 Task: Search one way flight ticket for 2 adults, 4 children and 1 infant on lap in business from Sioux City: Sioux Gateway Airport (brig. General Bud Day Field) to Greenville: Pitt-greenville Airport on 5-2-2023. Choice of flights is Delta. Number of bags: 1 carry on bag. Price is upto 93000. Outbound departure time preference is 22:45.
Action: Mouse moved to (367, 324)
Screenshot: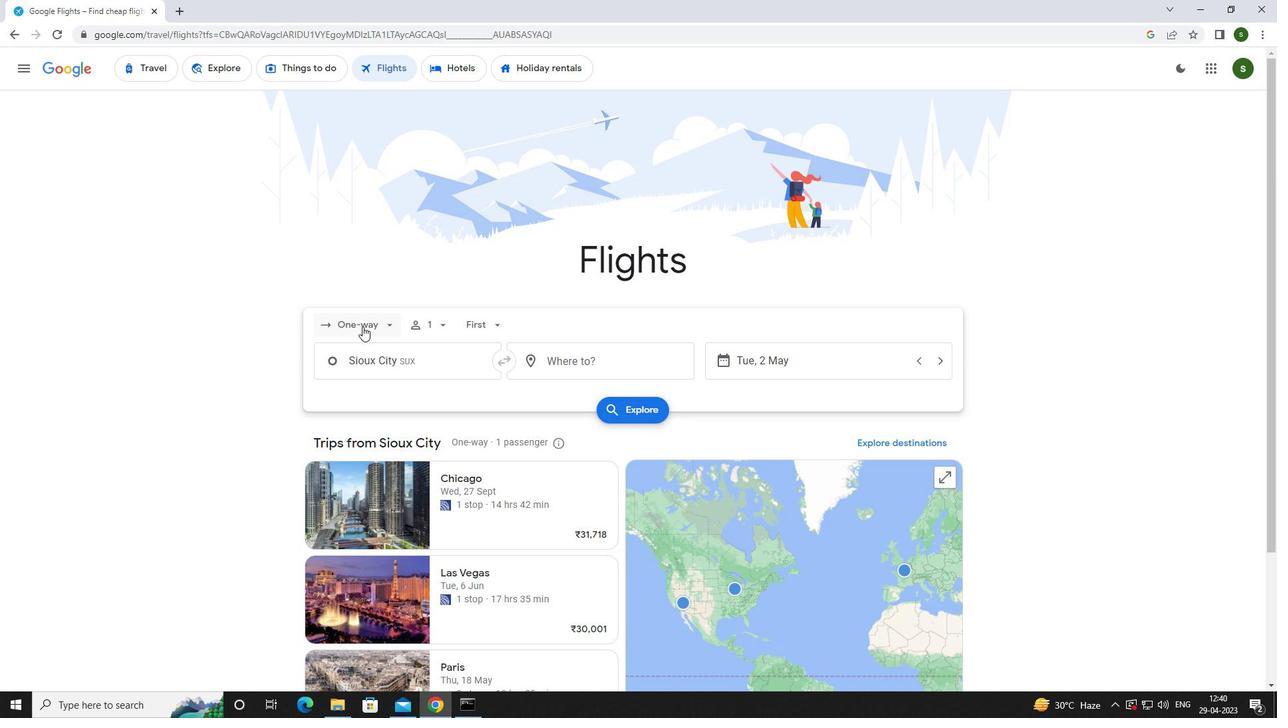 
Action: Mouse pressed left at (367, 324)
Screenshot: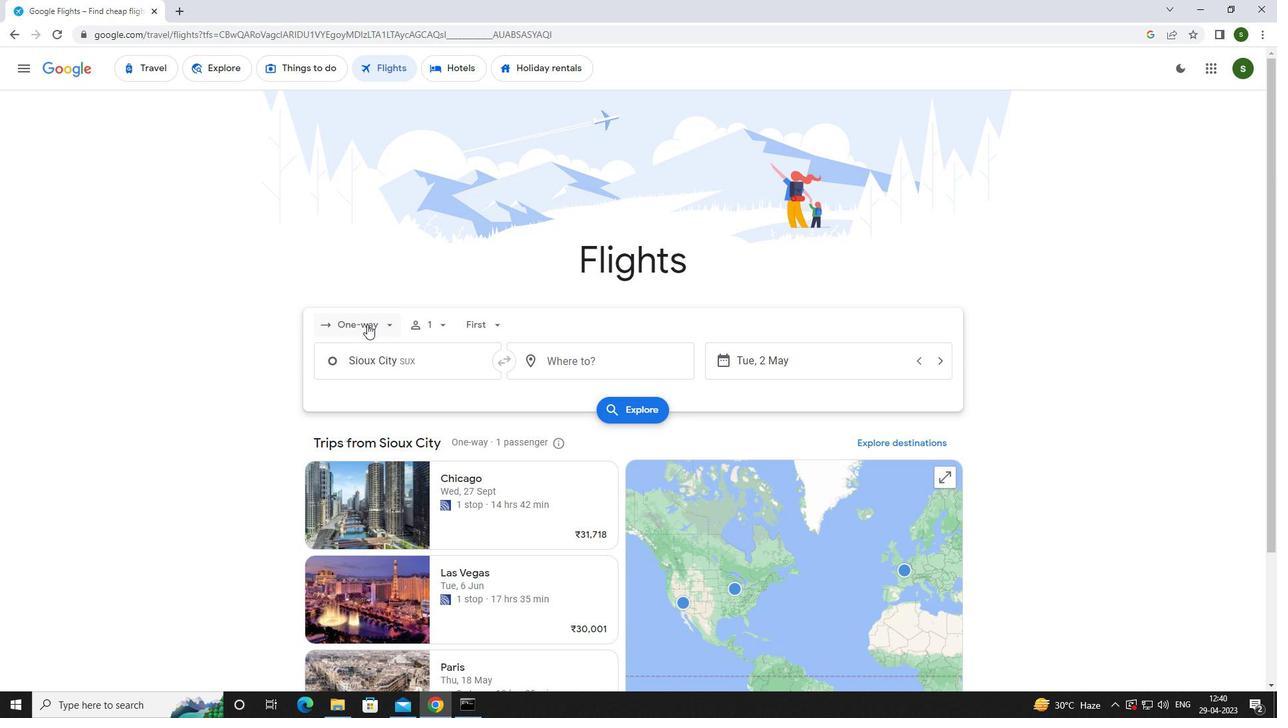 
Action: Mouse moved to (377, 386)
Screenshot: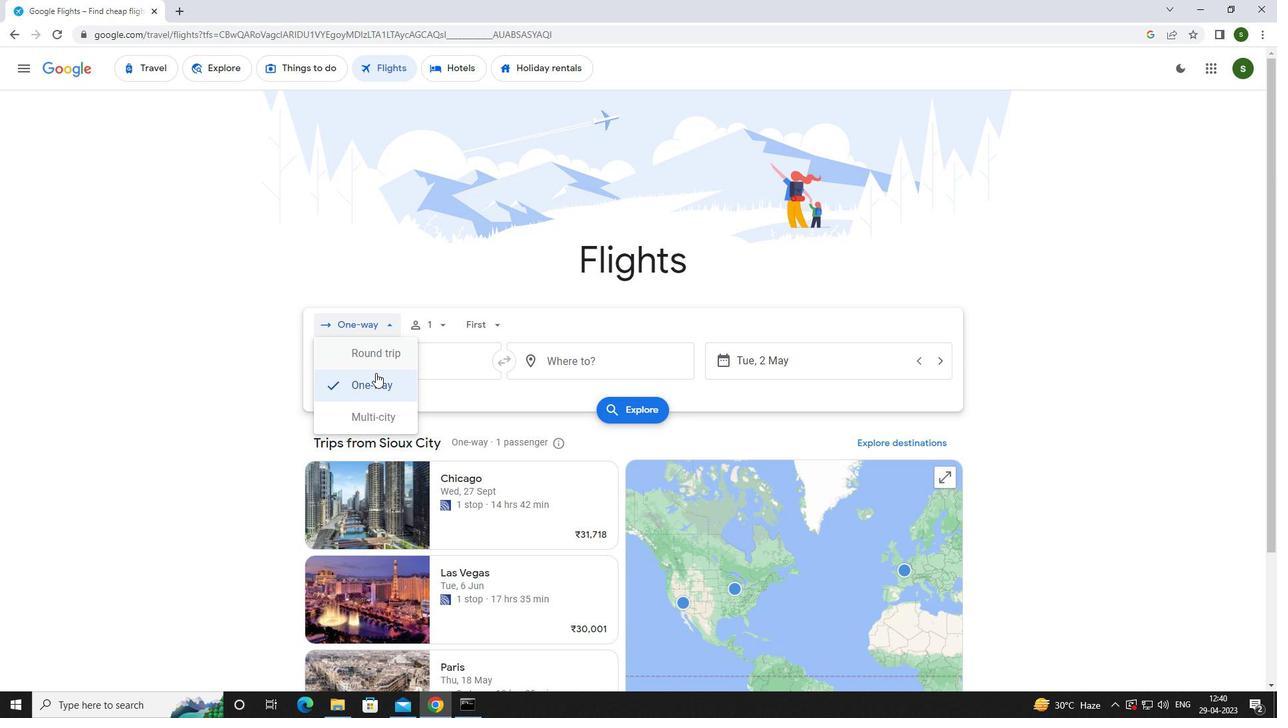 
Action: Mouse pressed left at (377, 386)
Screenshot: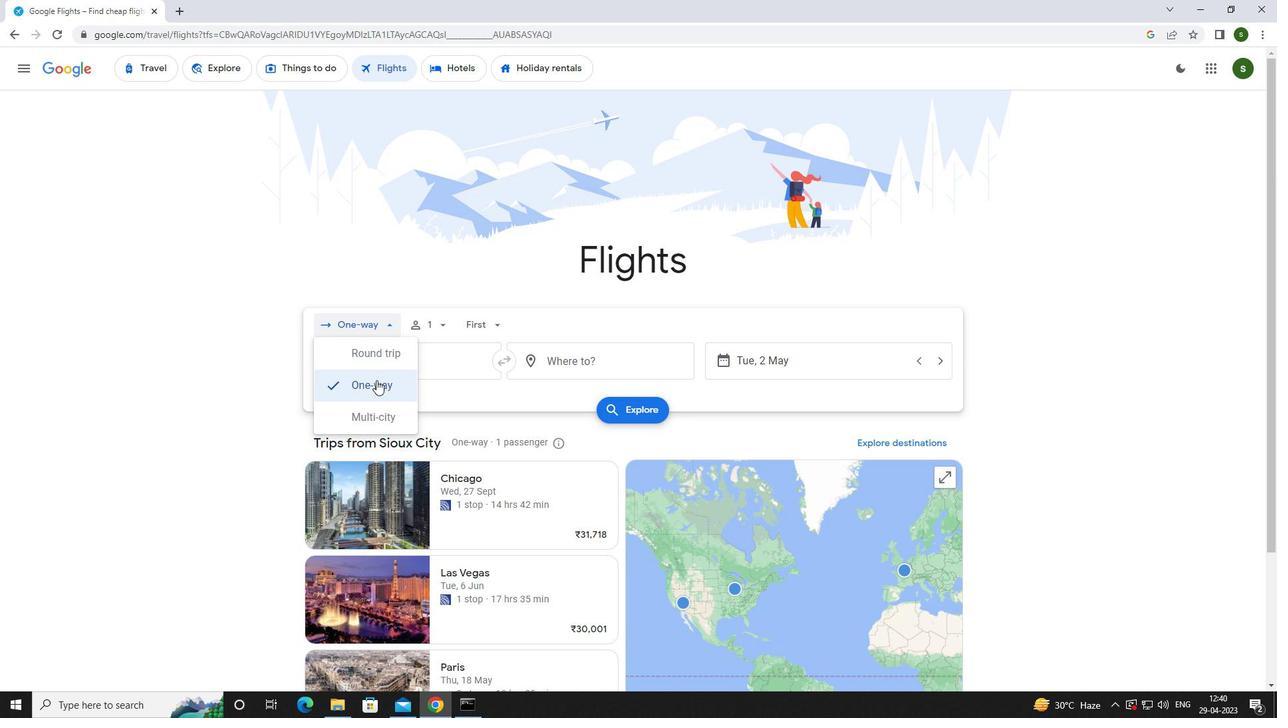 
Action: Mouse moved to (439, 326)
Screenshot: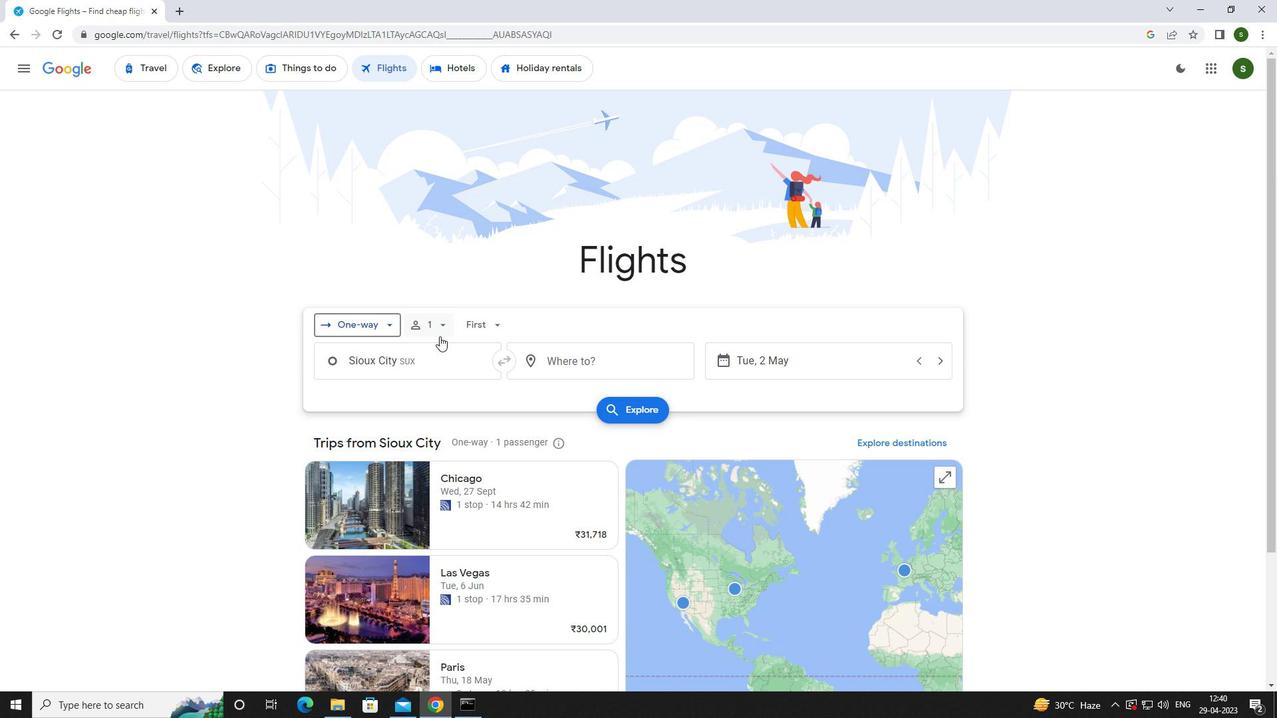 
Action: Mouse pressed left at (439, 326)
Screenshot: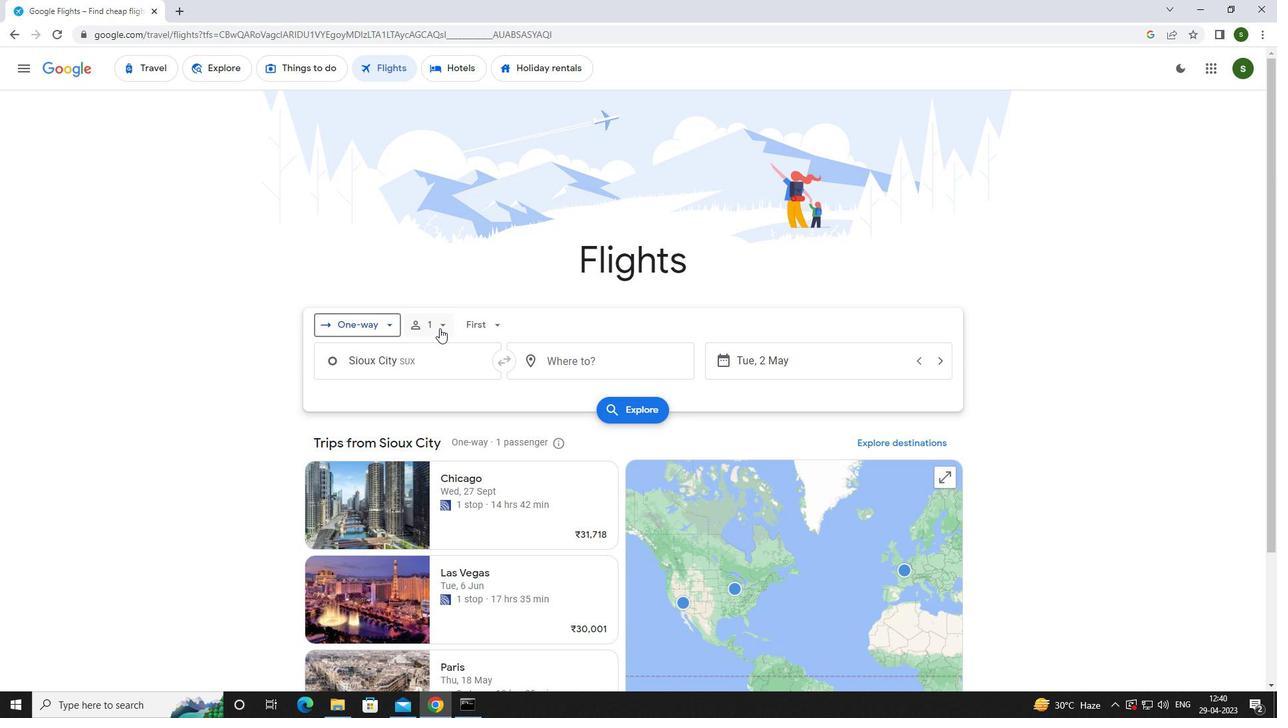 
Action: Mouse moved to (547, 358)
Screenshot: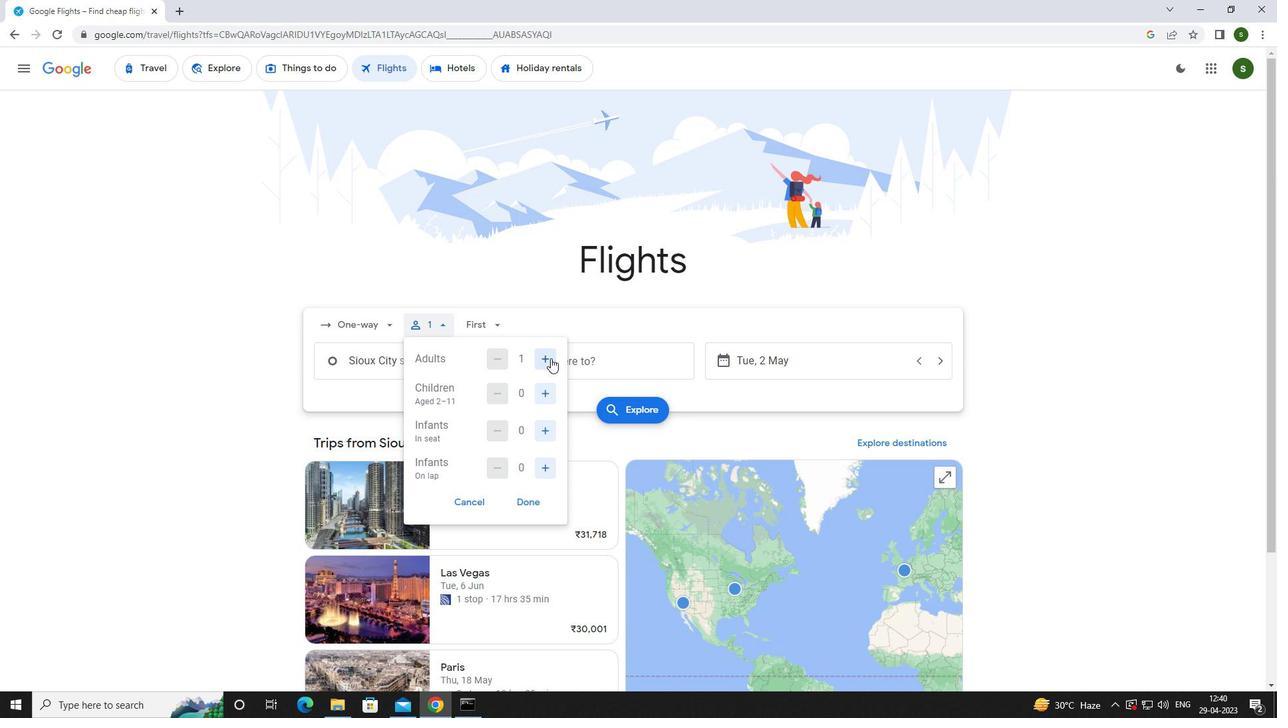 
Action: Mouse pressed left at (547, 358)
Screenshot: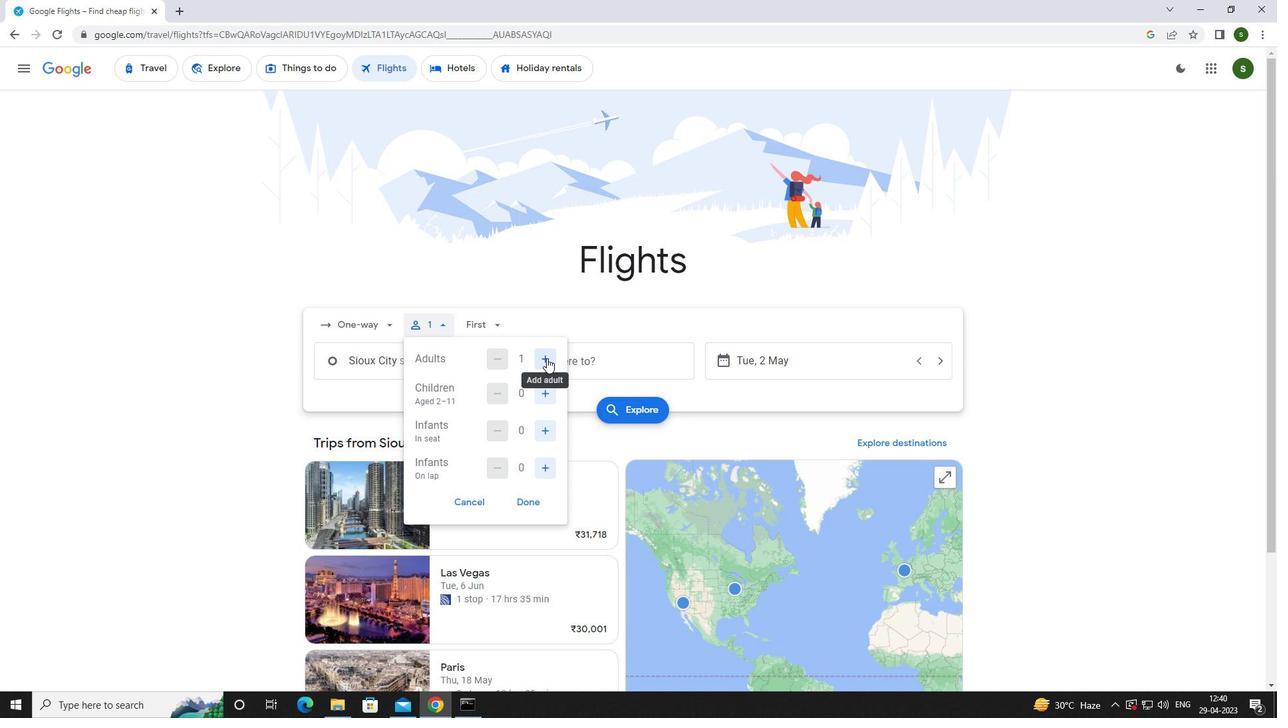 
Action: Mouse moved to (546, 390)
Screenshot: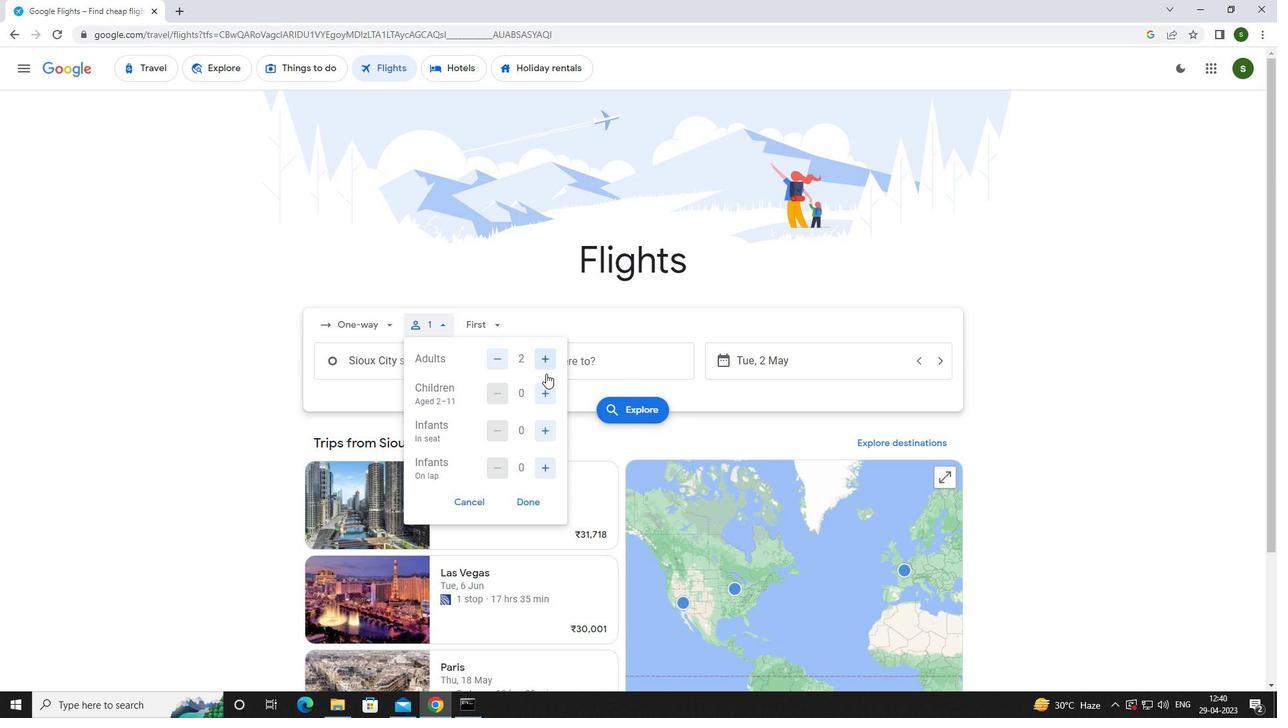 
Action: Mouse pressed left at (546, 390)
Screenshot: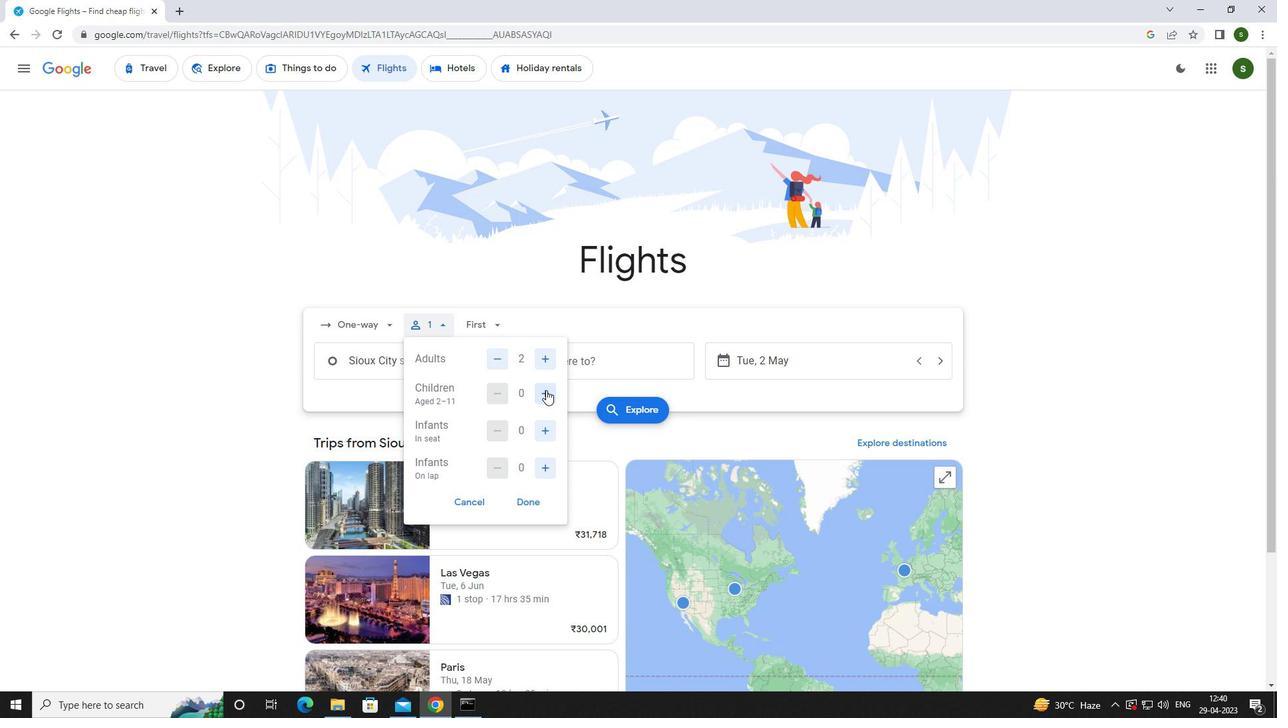 
Action: Mouse pressed left at (546, 390)
Screenshot: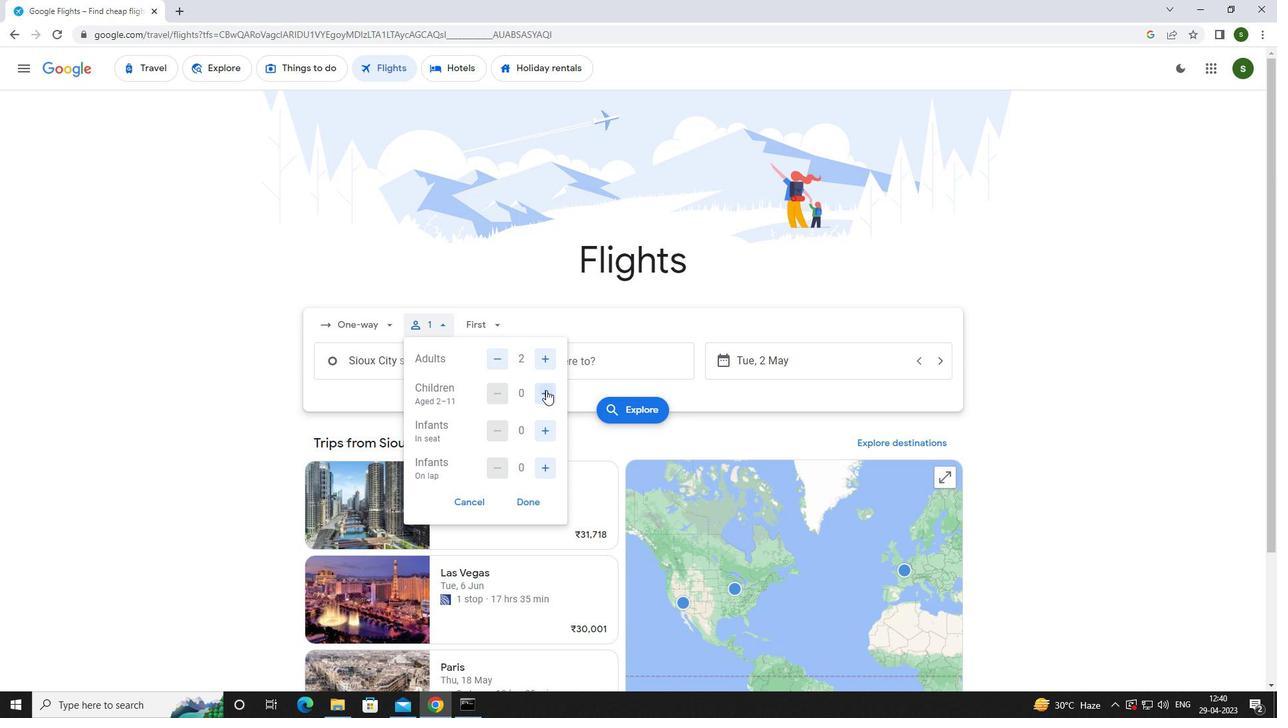 
Action: Mouse pressed left at (546, 390)
Screenshot: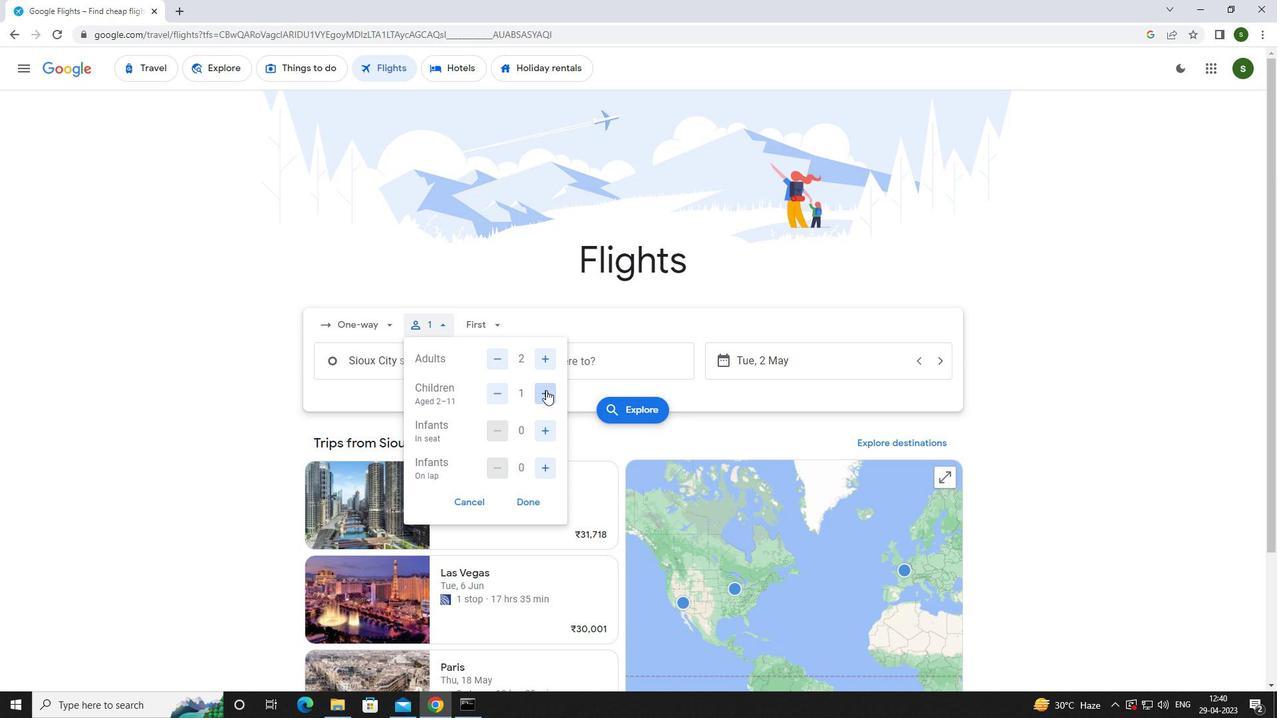 
Action: Mouse pressed left at (546, 390)
Screenshot: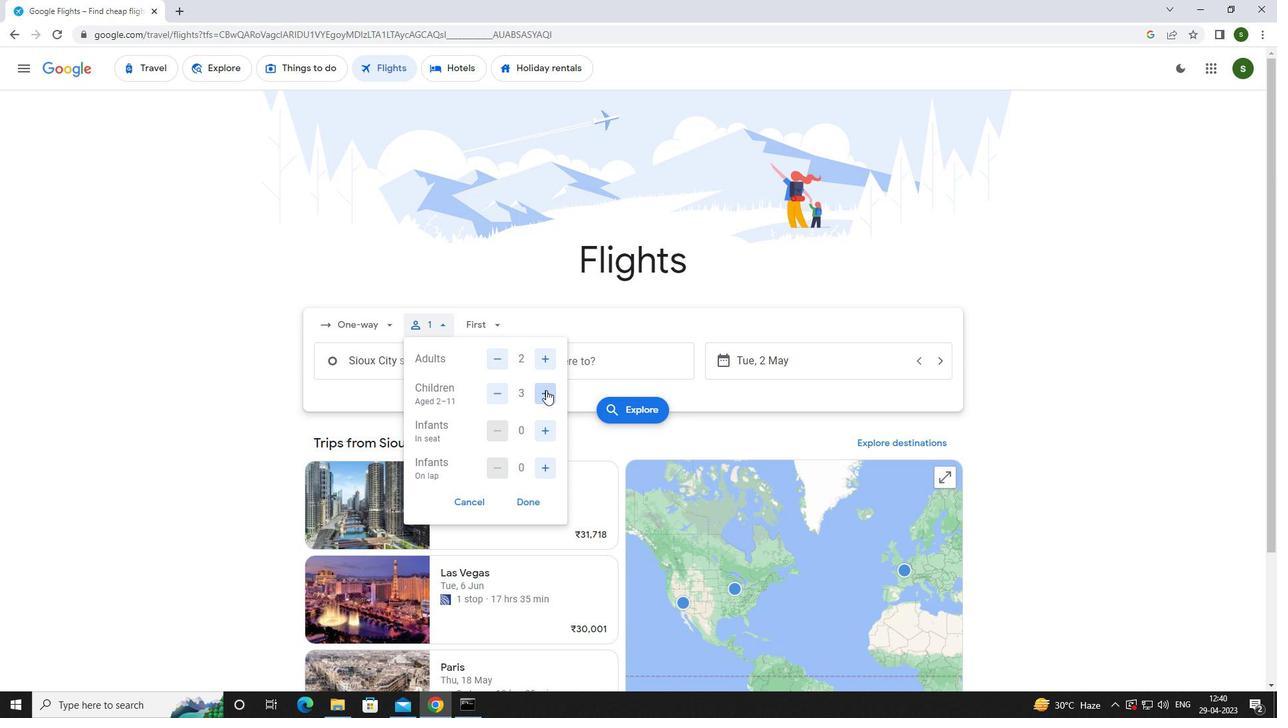 
Action: Mouse moved to (547, 464)
Screenshot: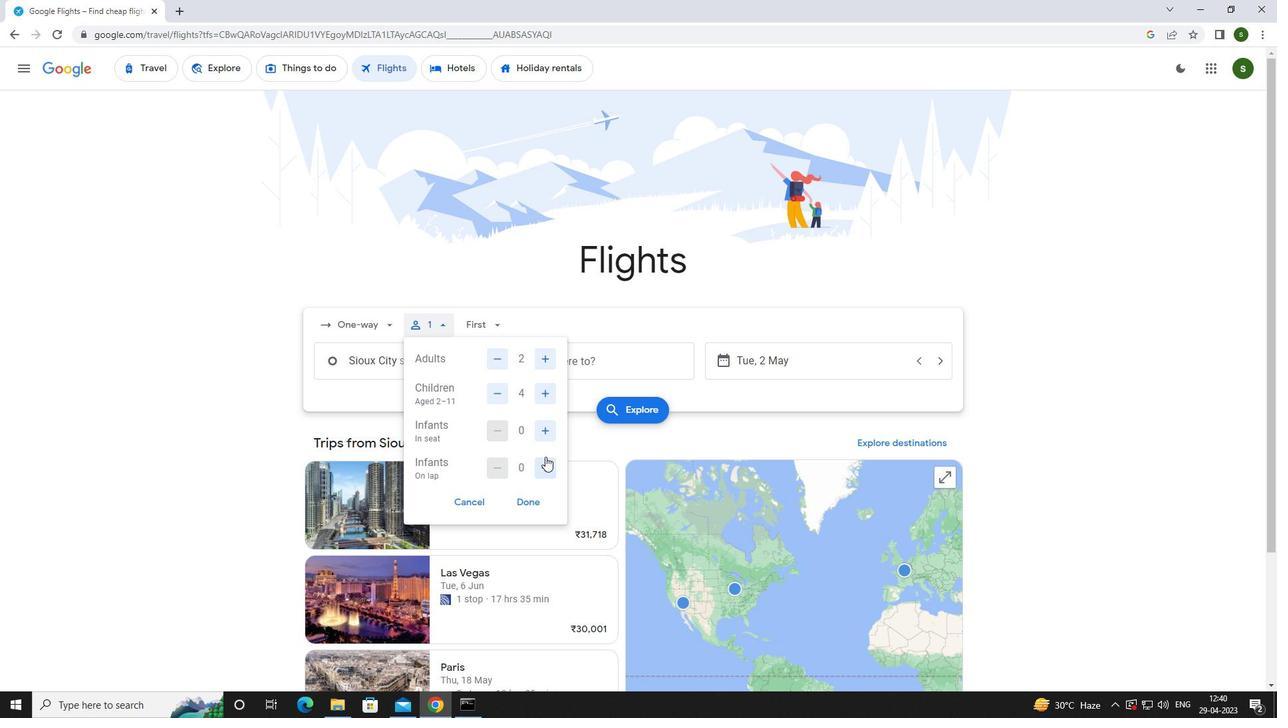 
Action: Mouse pressed left at (547, 464)
Screenshot: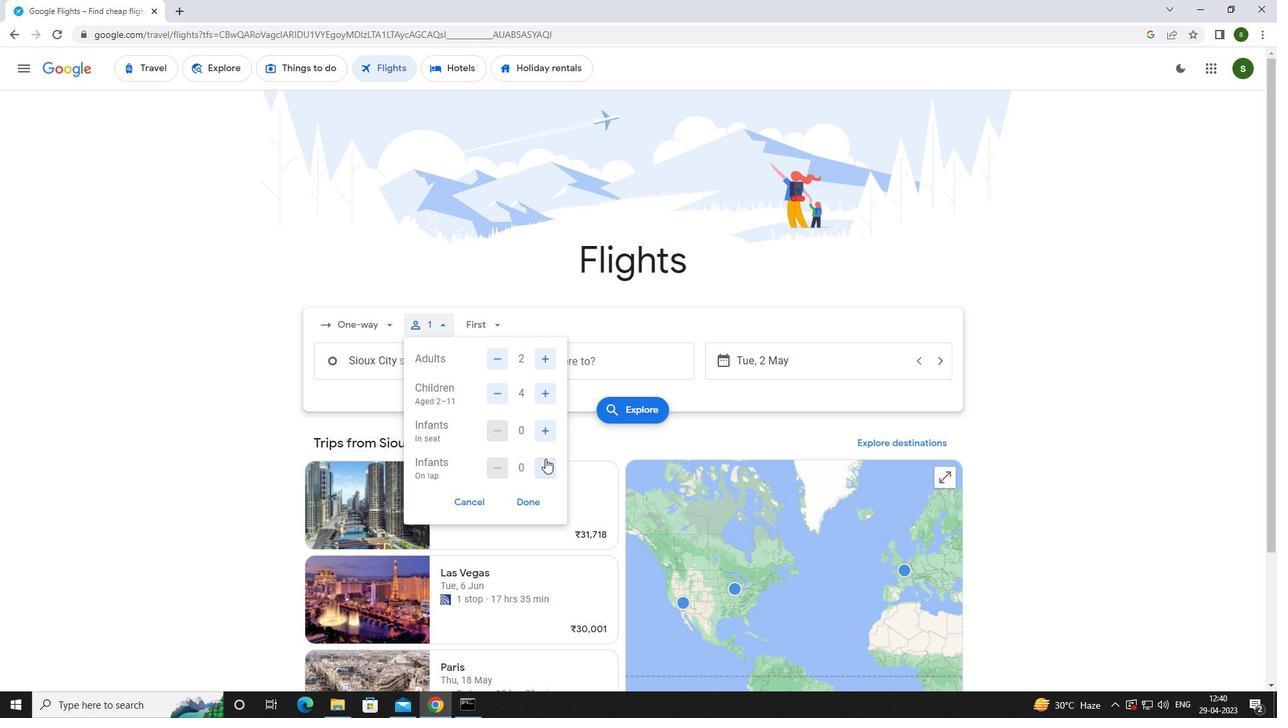 
Action: Mouse moved to (498, 323)
Screenshot: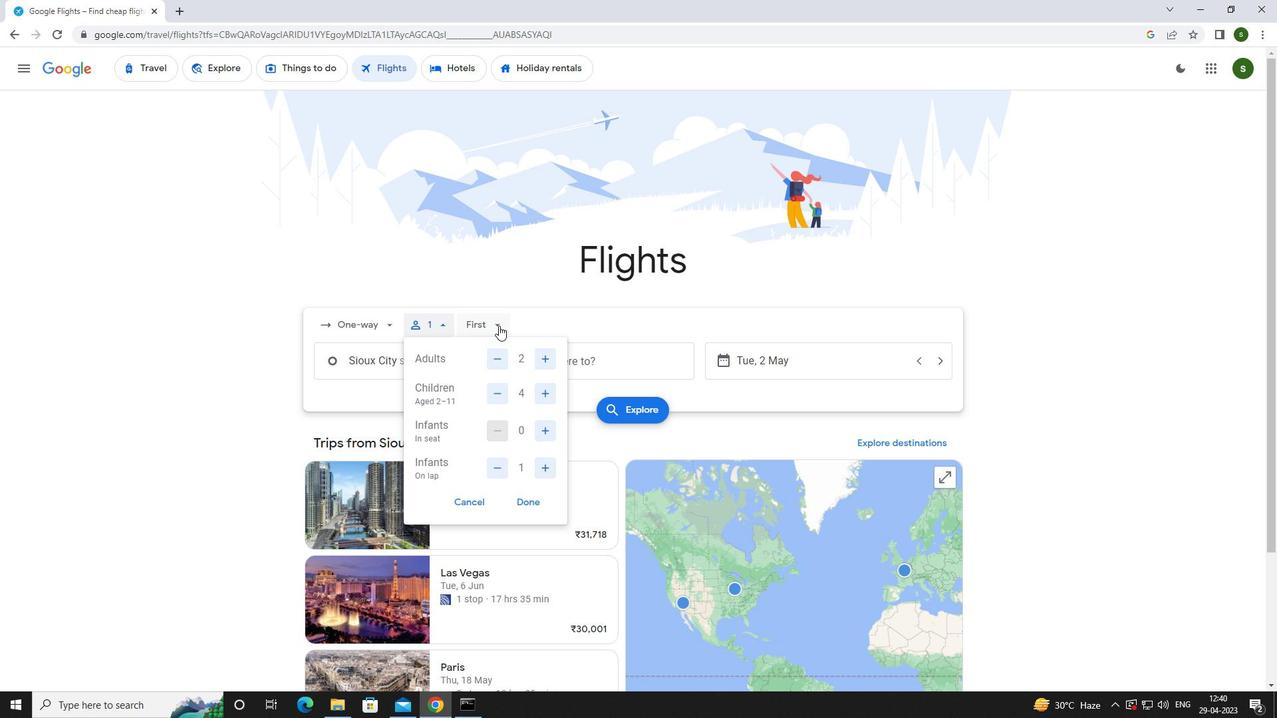 
Action: Mouse pressed left at (498, 323)
Screenshot: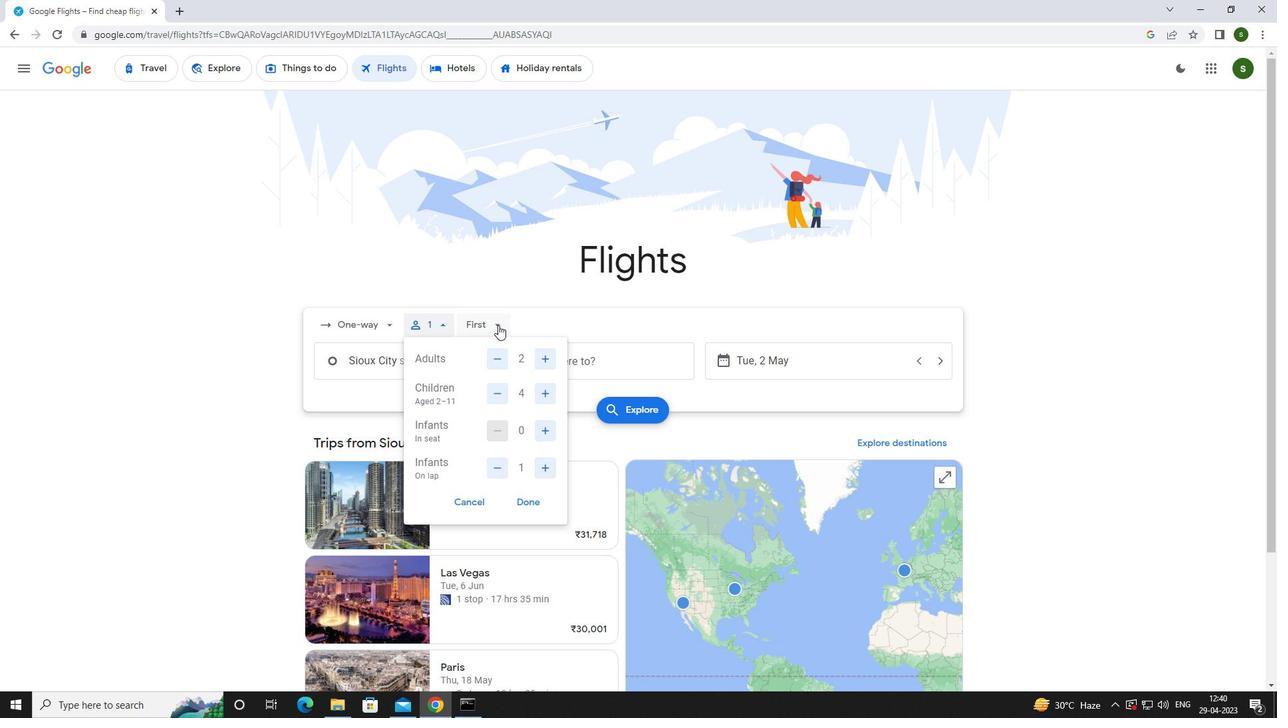 
Action: Mouse moved to (539, 417)
Screenshot: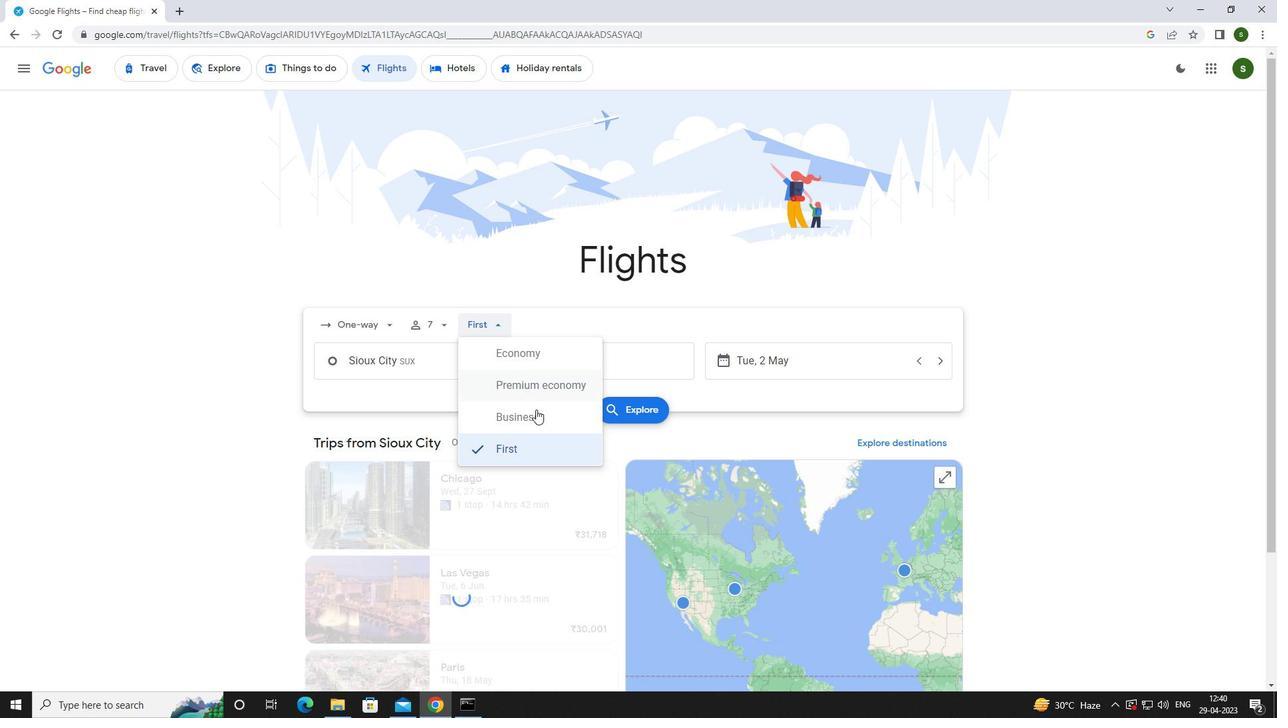 
Action: Mouse pressed left at (539, 417)
Screenshot: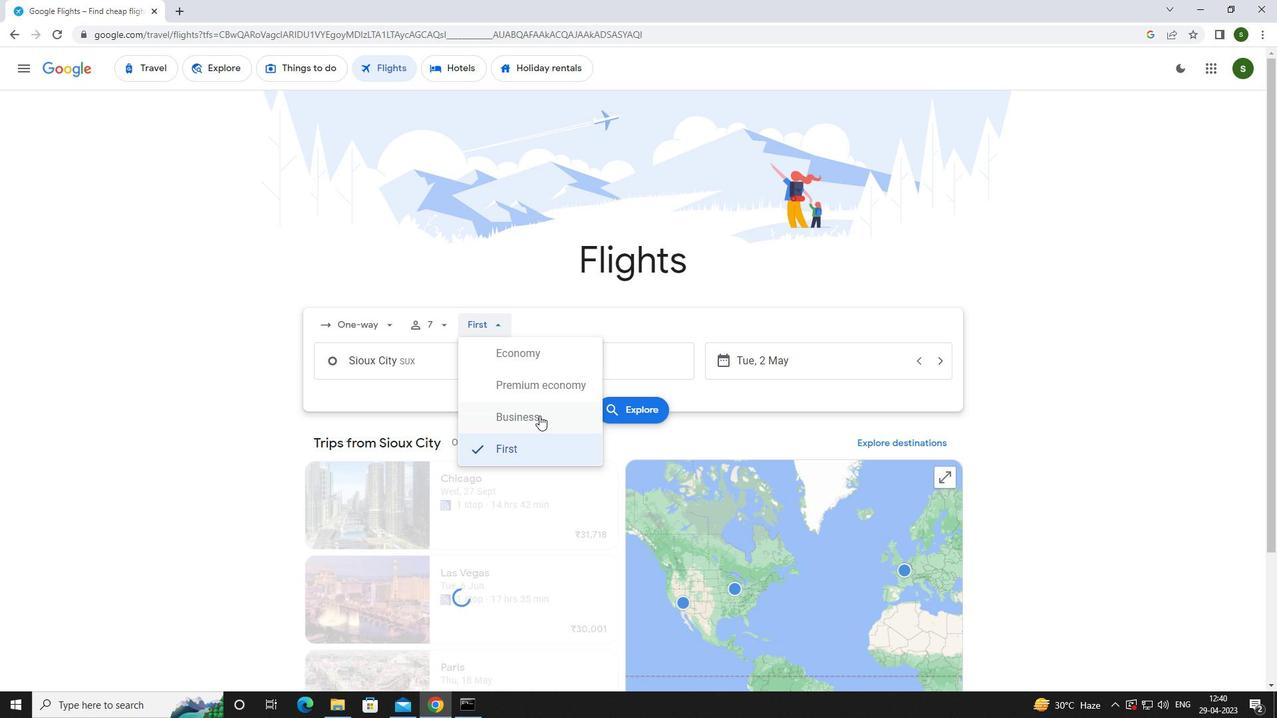 
Action: Mouse moved to (431, 364)
Screenshot: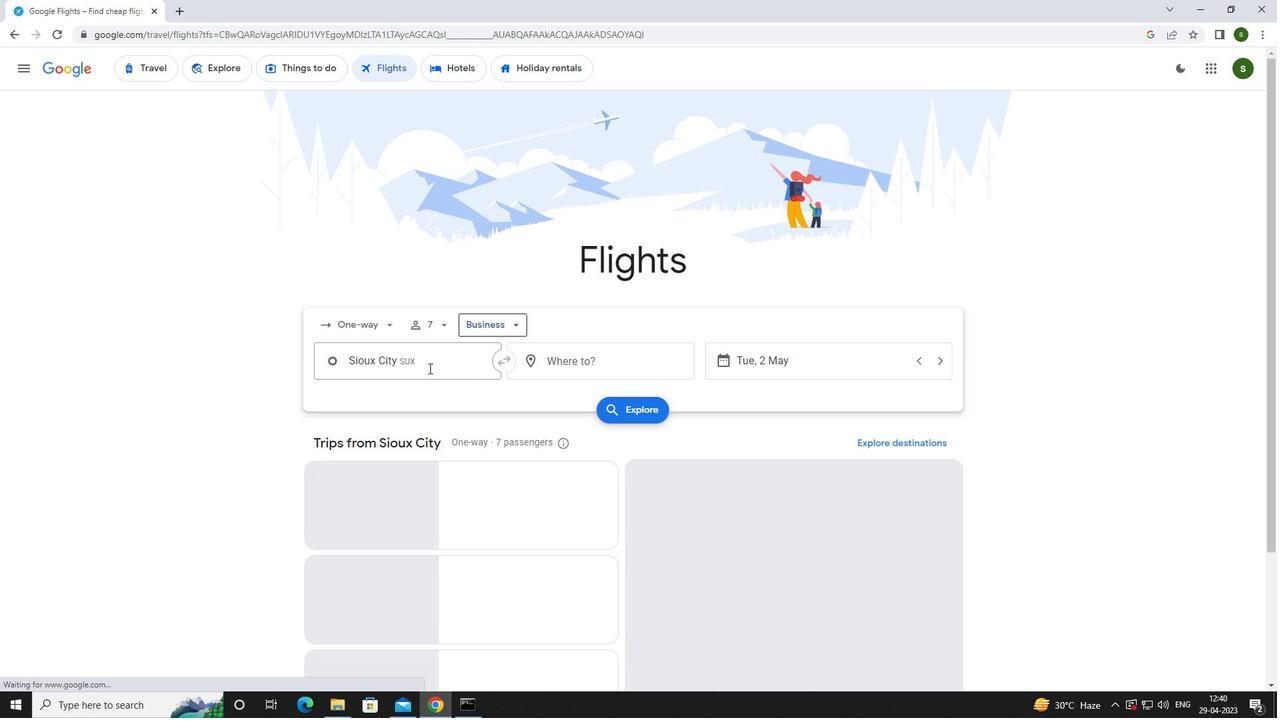 
Action: Mouse pressed left at (431, 364)
Screenshot: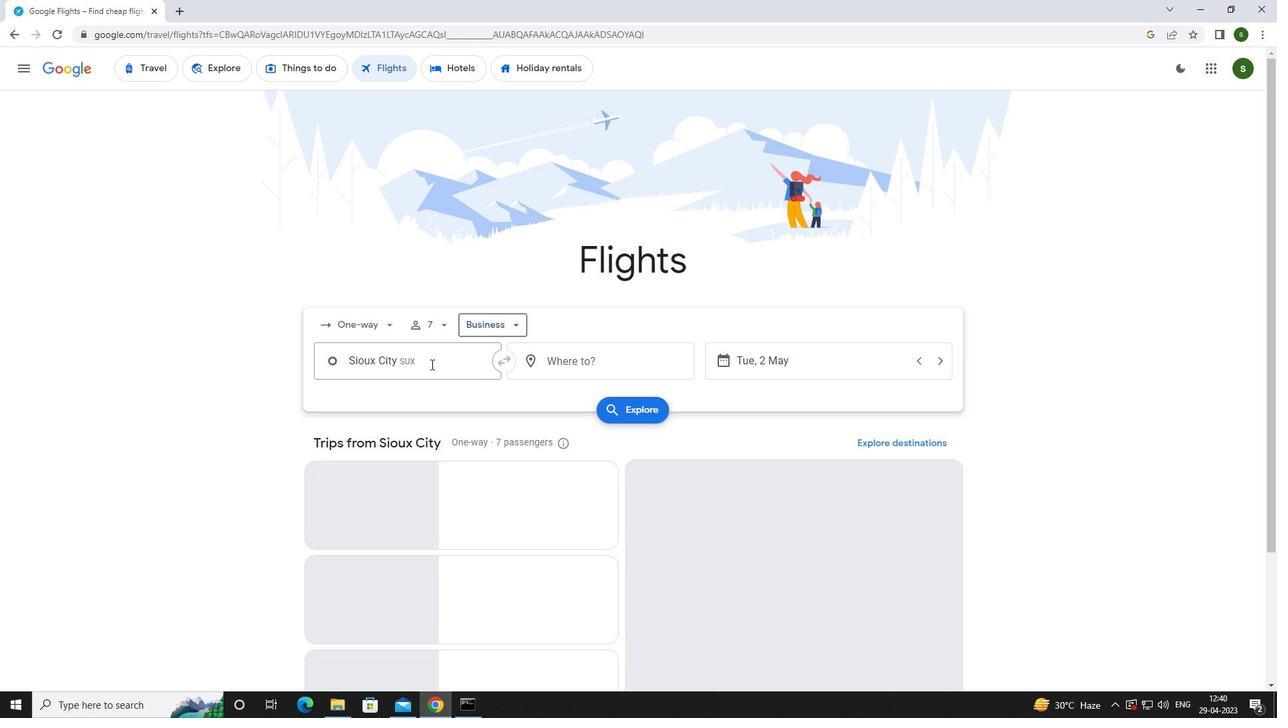 
Action: Mouse moved to (433, 364)
Screenshot: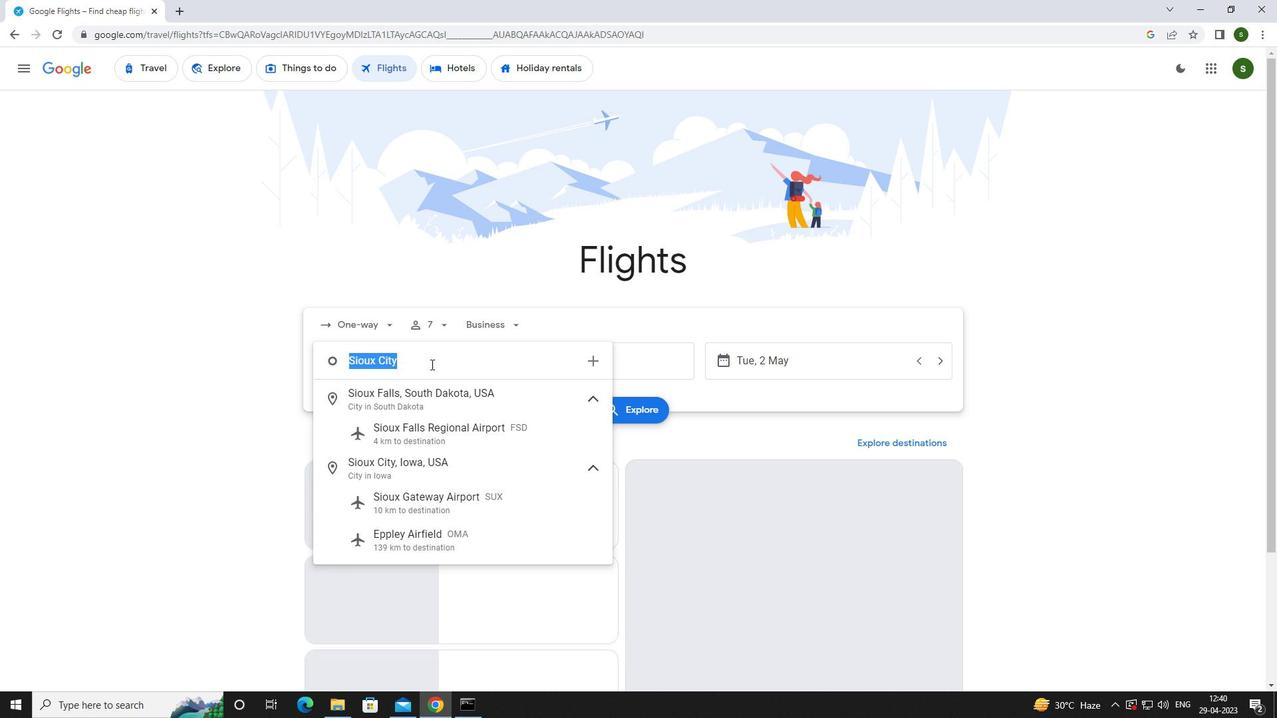 
Action: Key pressed <Key.caps_lock><Key.caps_lock>s<Key.caps_lock>ioux
Screenshot: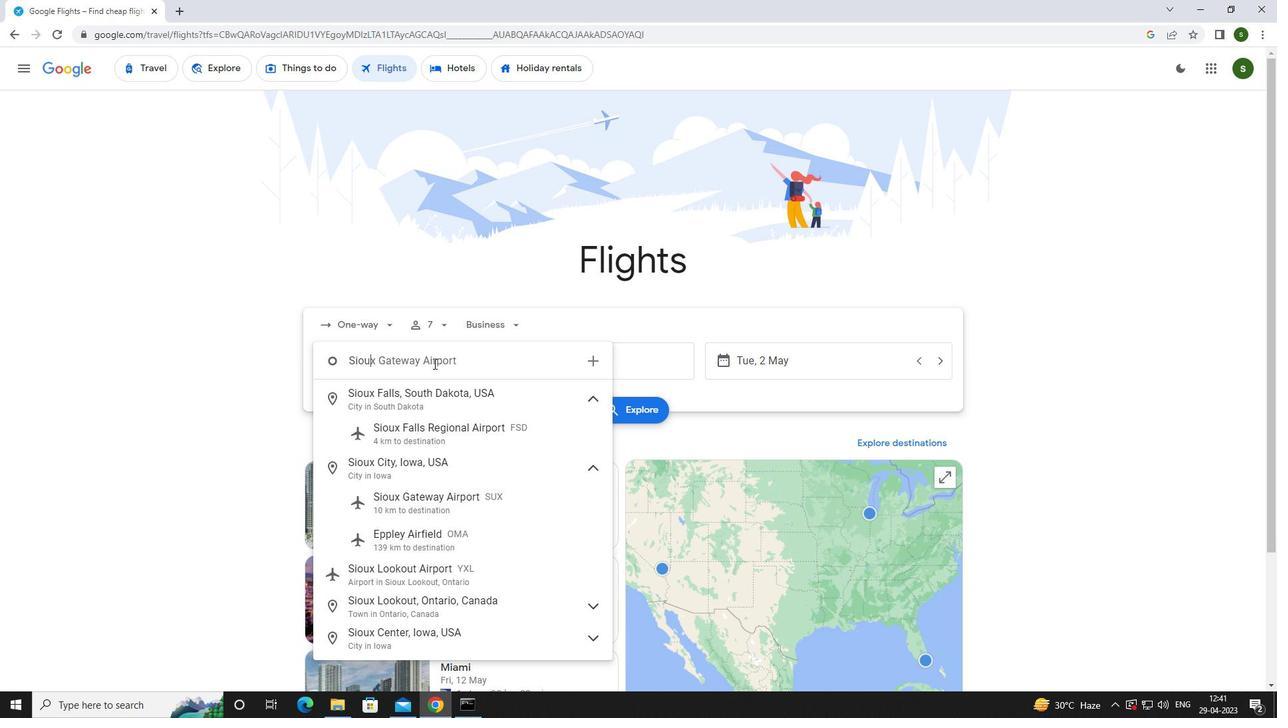 
Action: Mouse moved to (455, 513)
Screenshot: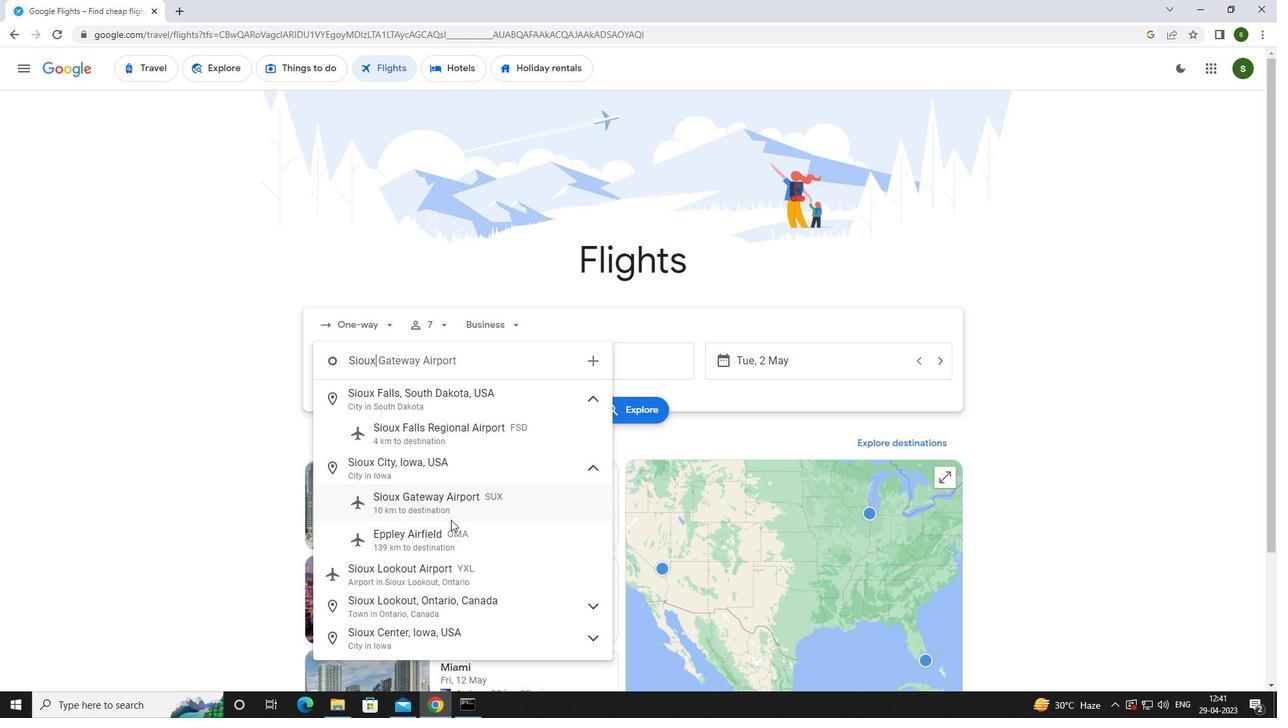 
Action: Mouse pressed left at (455, 513)
Screenshot: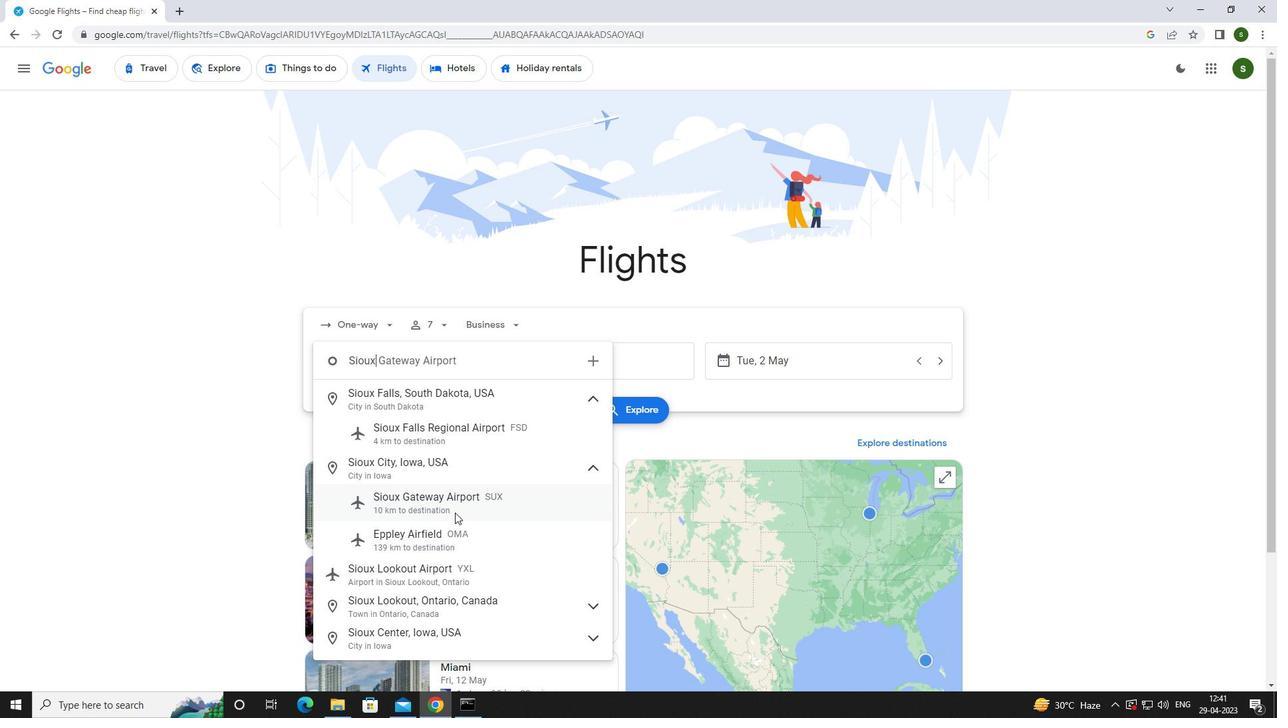 
Action: Mouse moved to (586, 357)
Screenshot: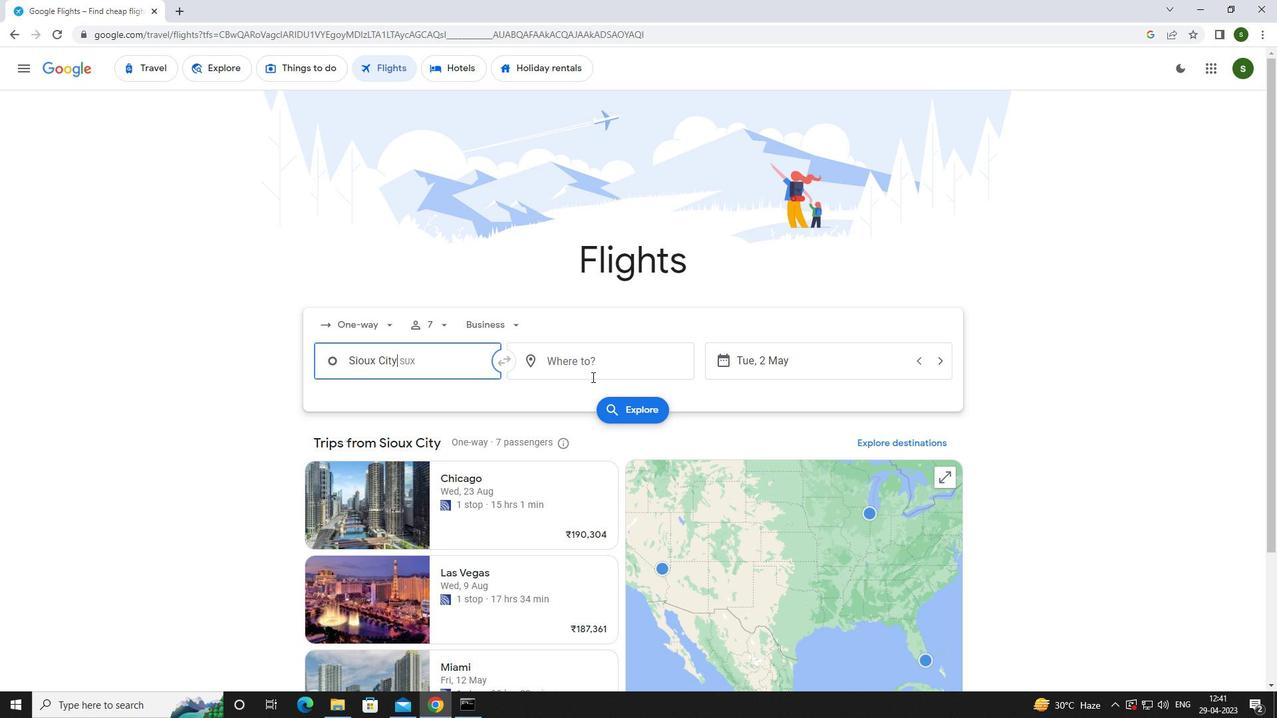 
Action: Mouse pressed left at (586, 357)
Screenshot: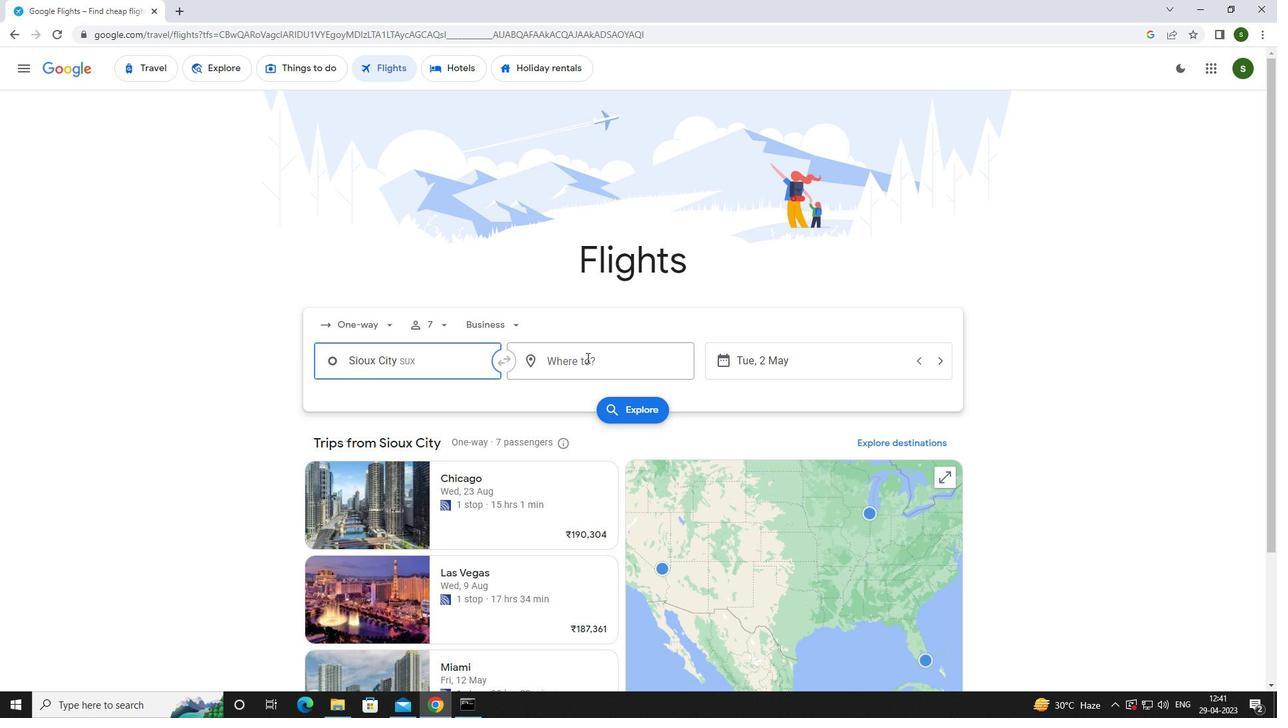
Action: Mouse moved to (561, 361)
Screenshot: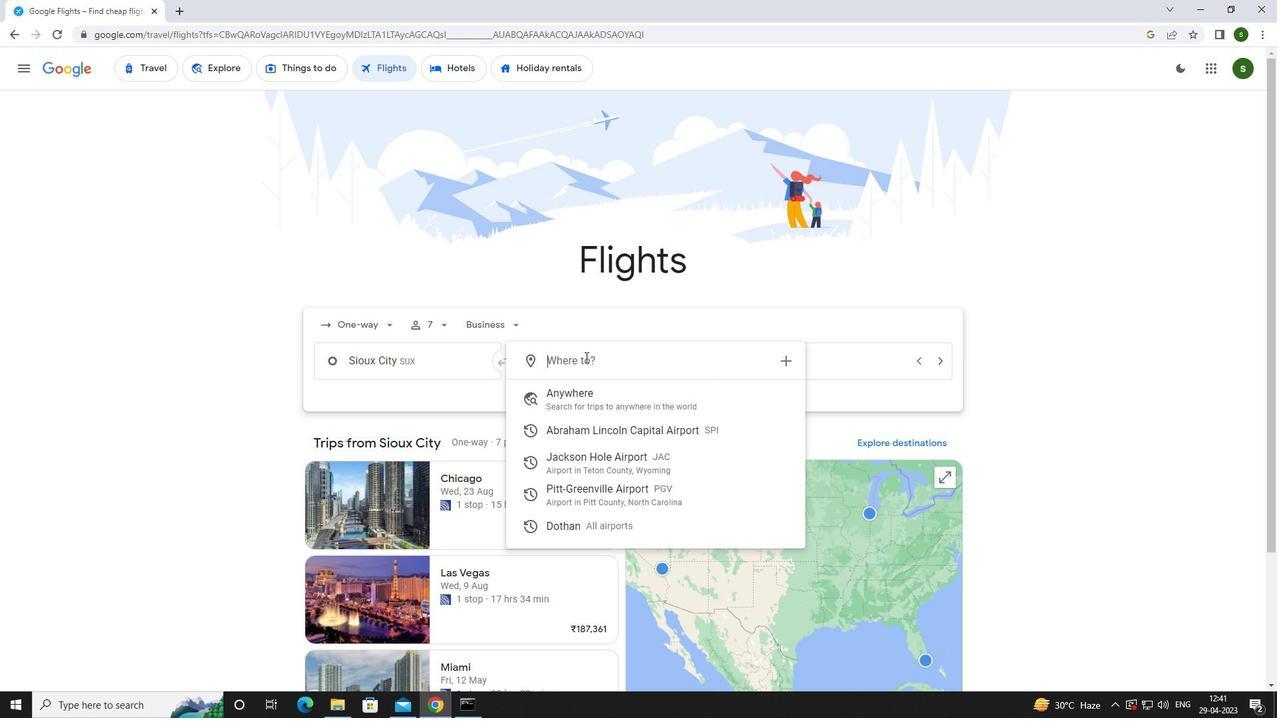 
Action: Key pressed <Key.caps_lock>g<Key.caps_lock>reenville<Key.space><Key.caps_lock>p<Key.caps_lock>i
Screenshot: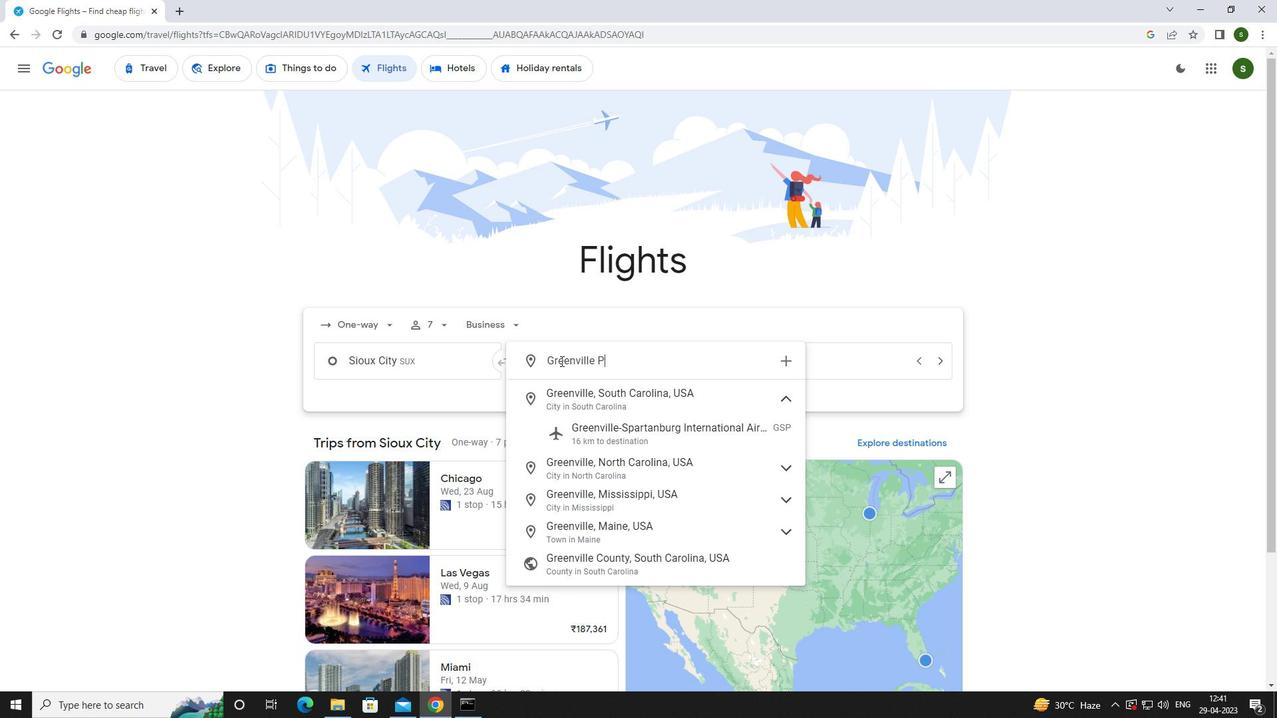 
Action: Mouse moved to (580, 399)
Screenshot: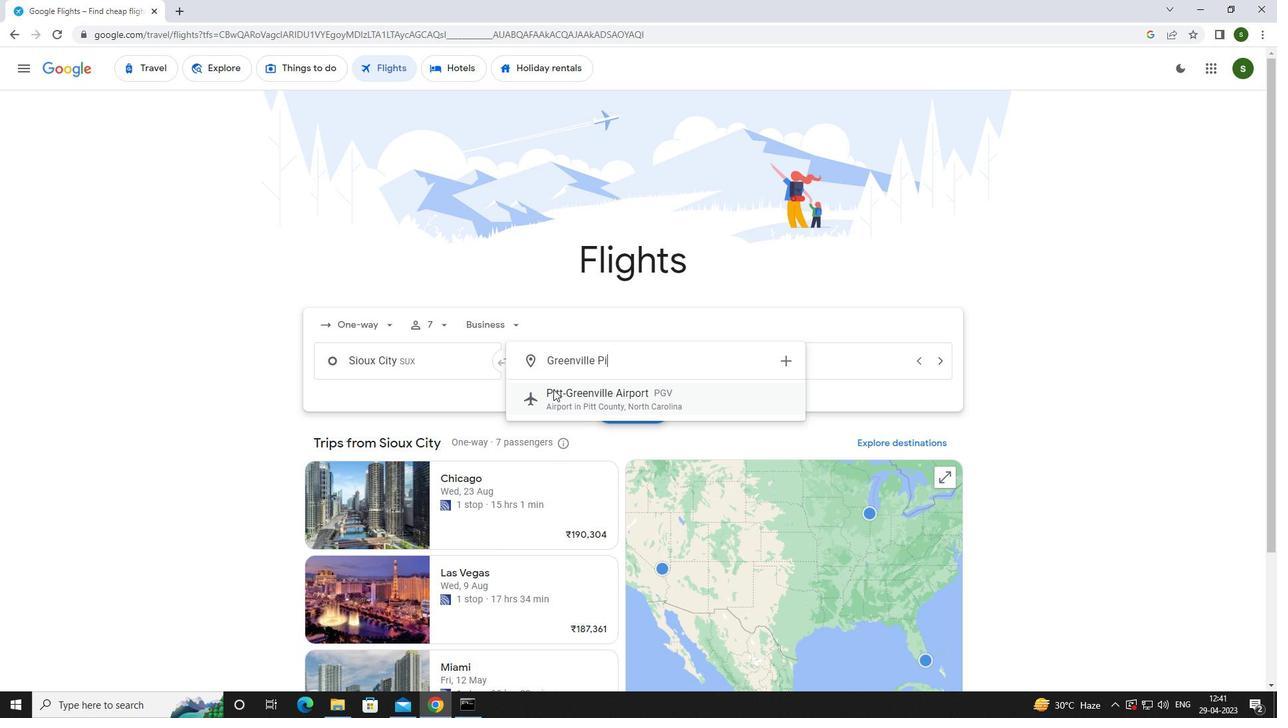 
Action: Mouse pressed left at (580, 399)
Screenshot: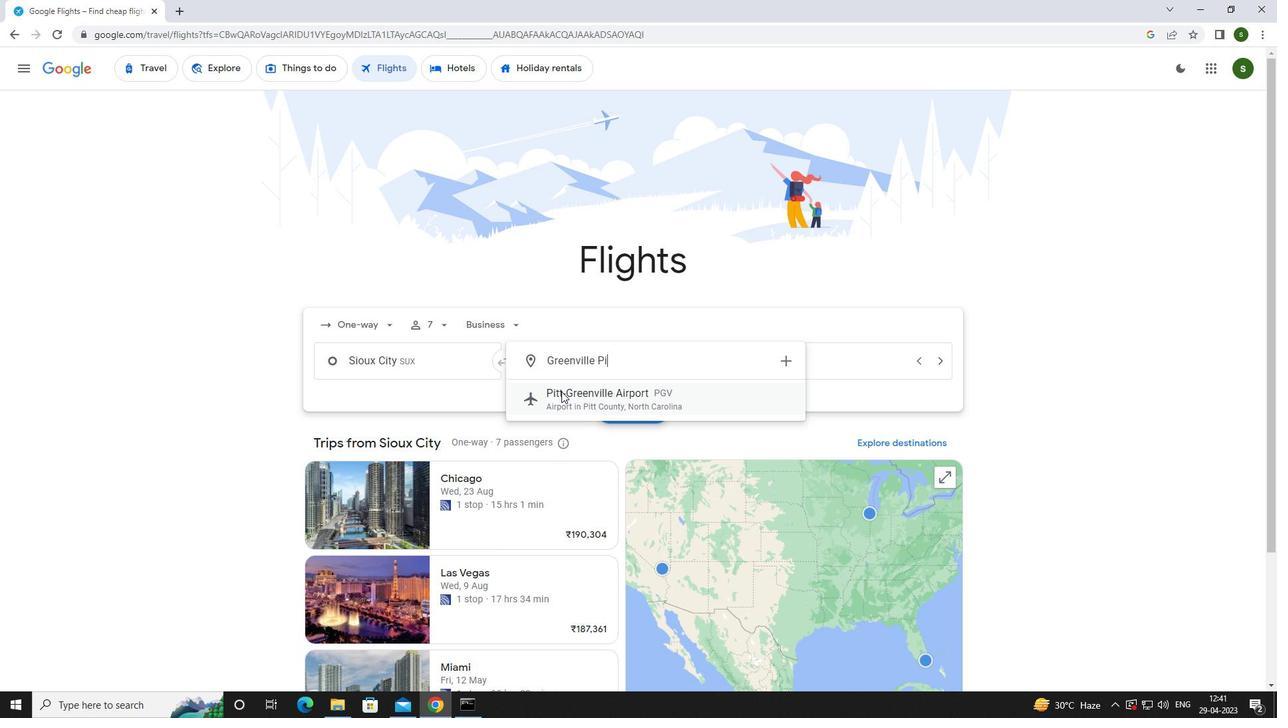 
Action: Mouse moved to (797, 365)
Screenshot: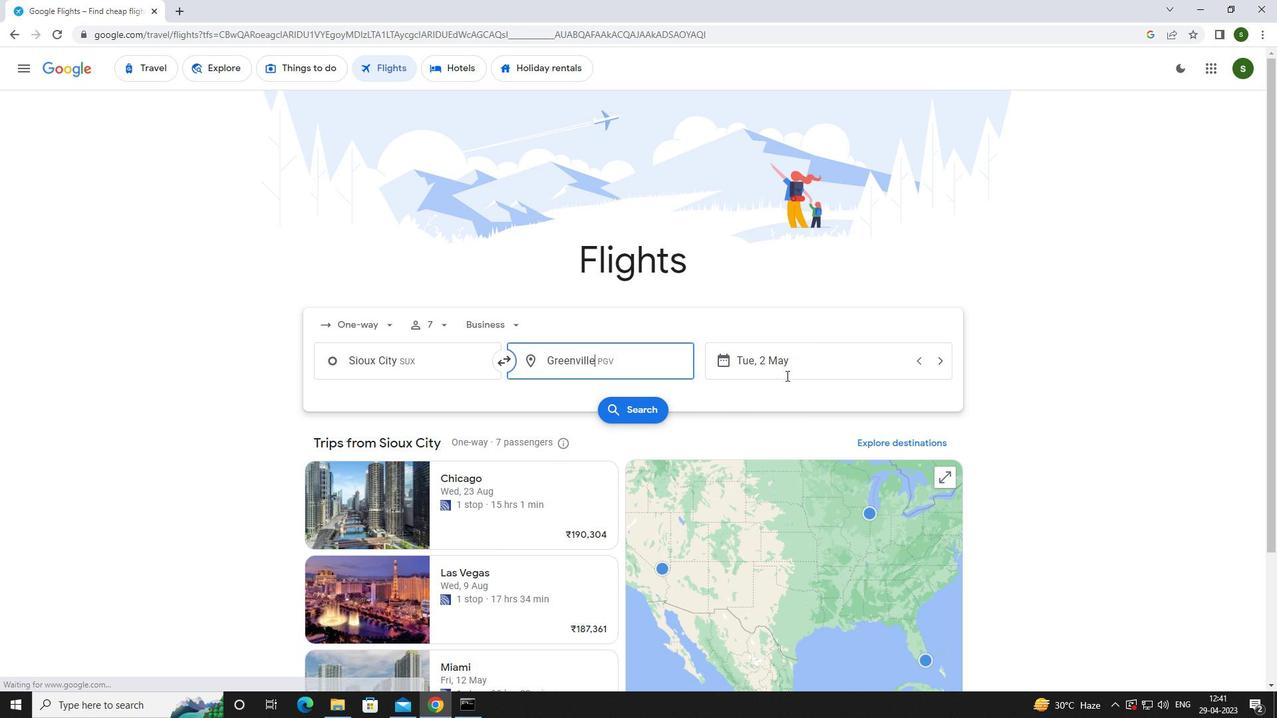 
Action: Mouse pressed left at (797, 365)
Screenshot: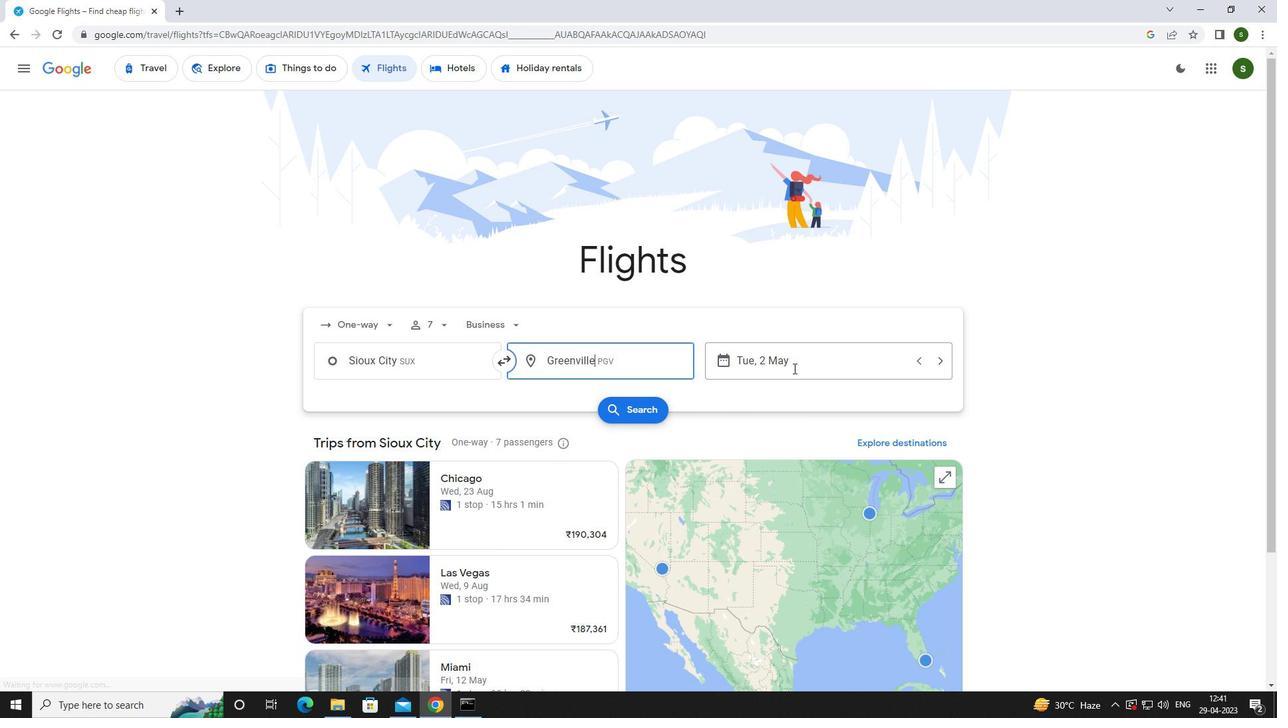 
Action: Mouse moved to (810, 444)
Screenshot: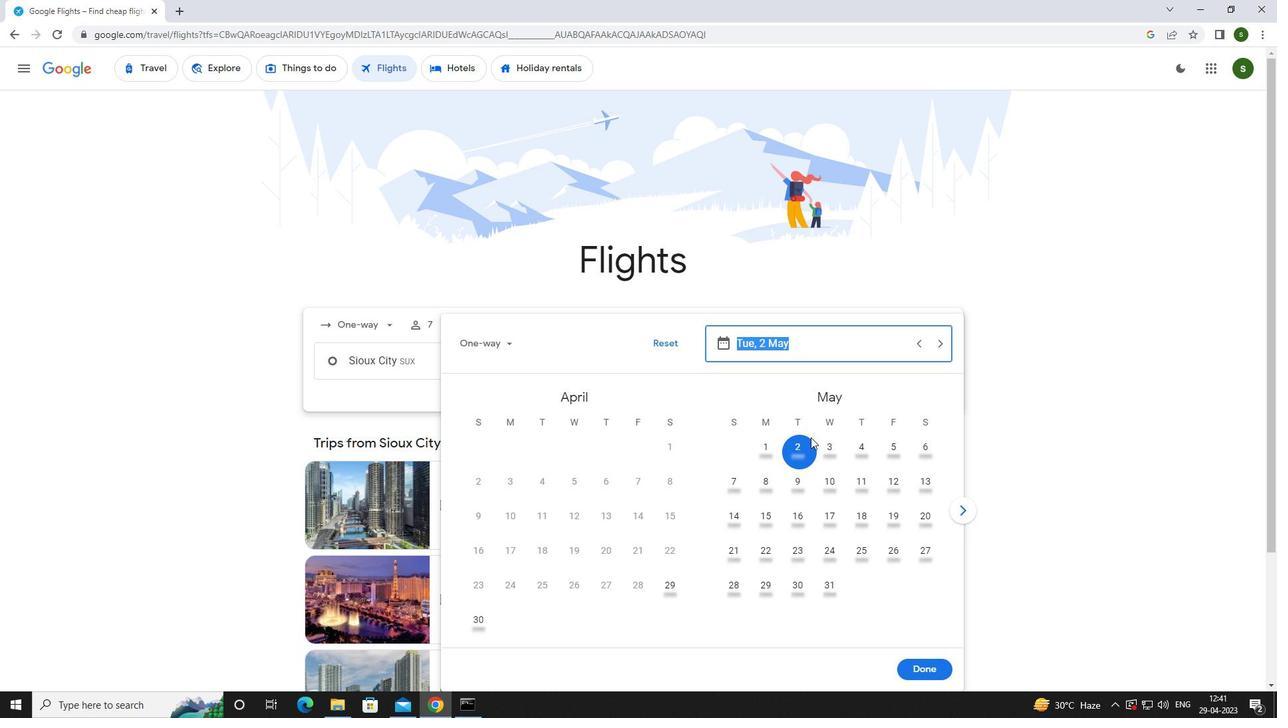 
Action: Mouse pressed left at (810, 444)
Screenshot: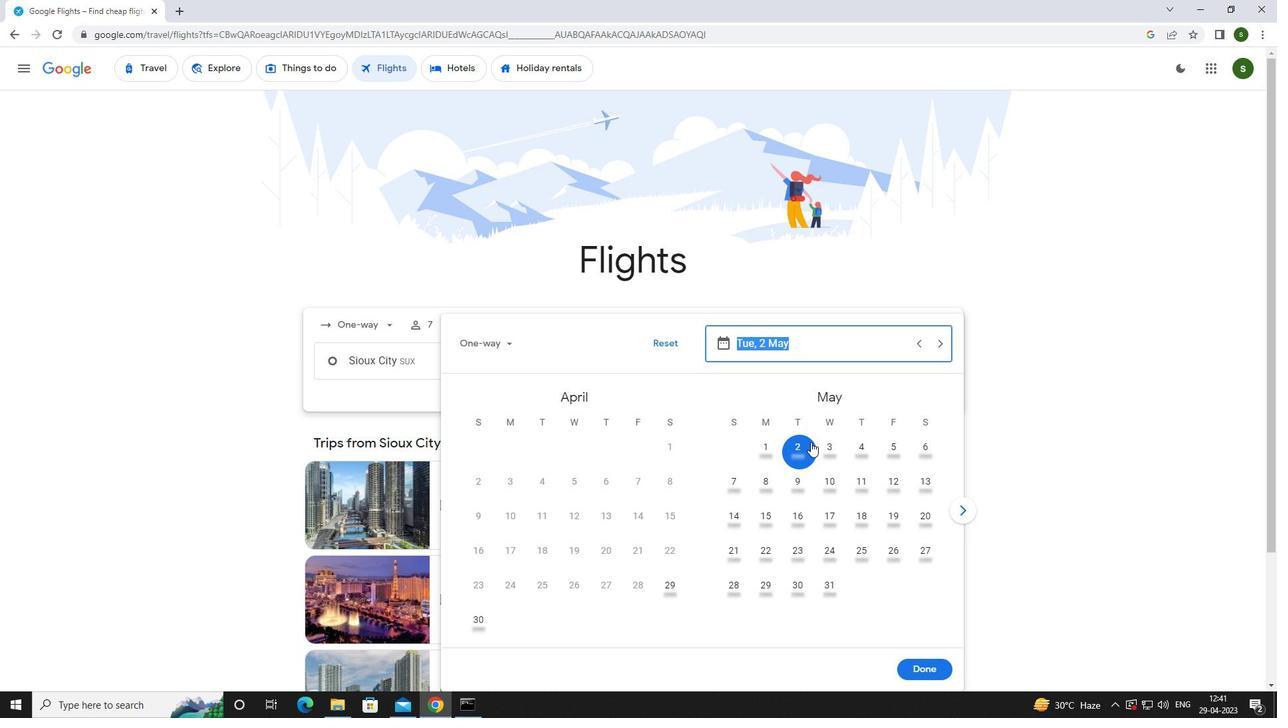 
Action: Mouse moved to (931, 666)
Screenshot: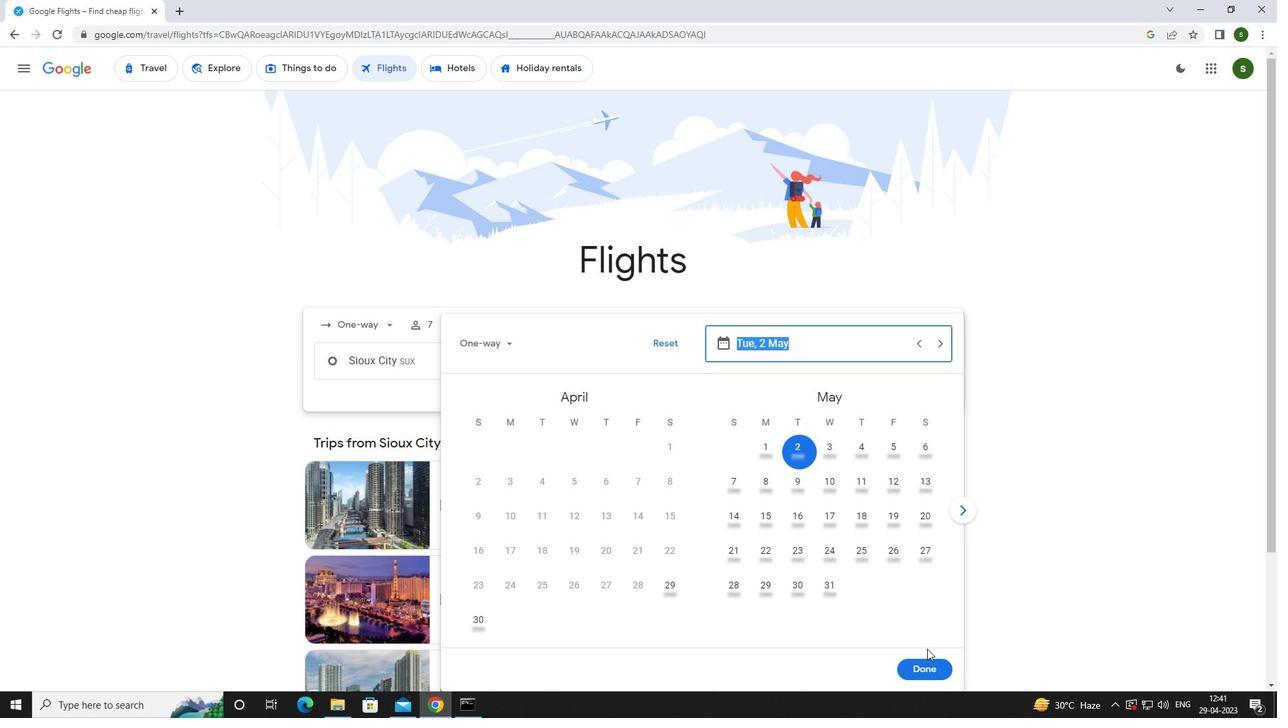 
Action: Mouse pressed left at (931, 666)
Screenshot: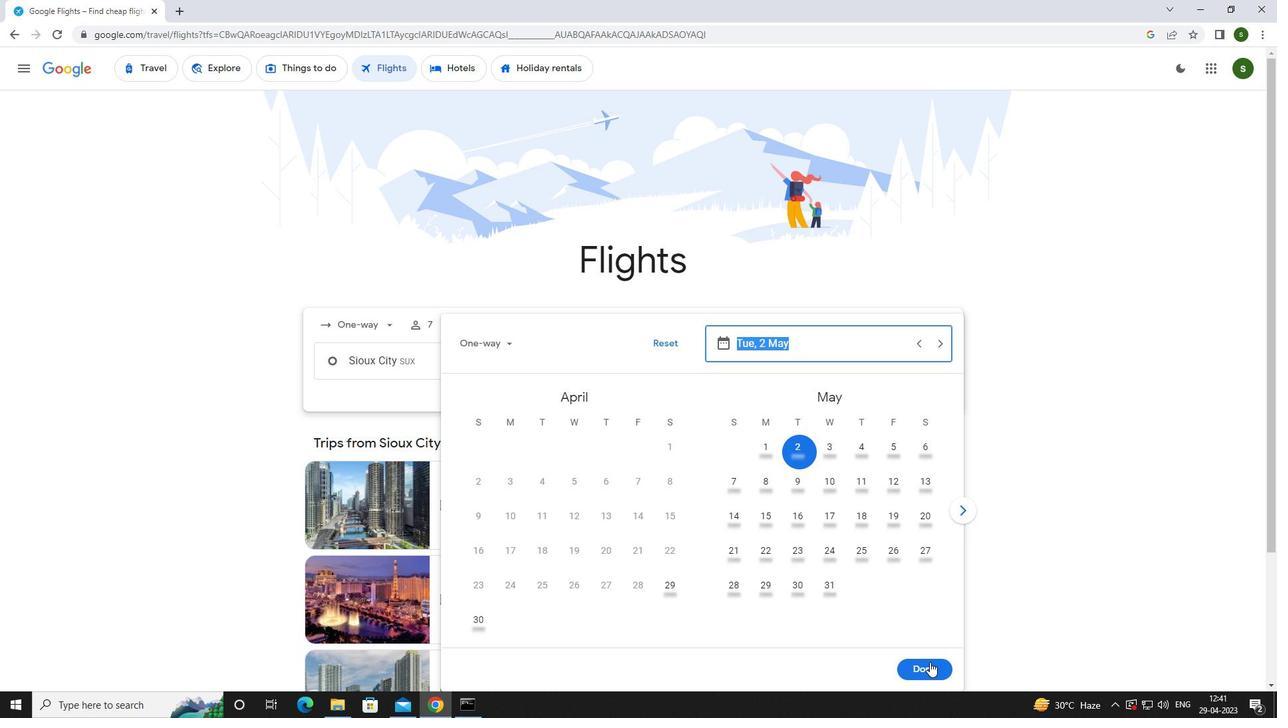 
Action: Mouse moved to (620, 405)
Screenshot: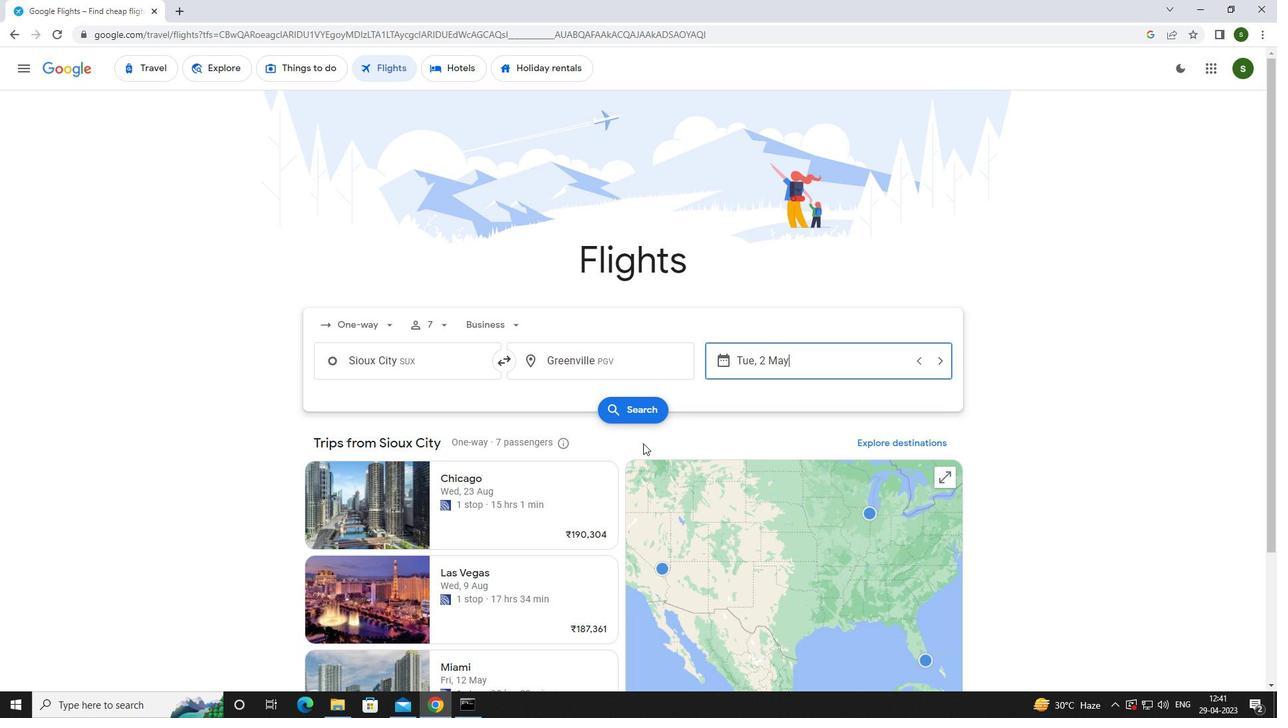 
Action: Mouse pressed left at (620, 405)
Screenshot: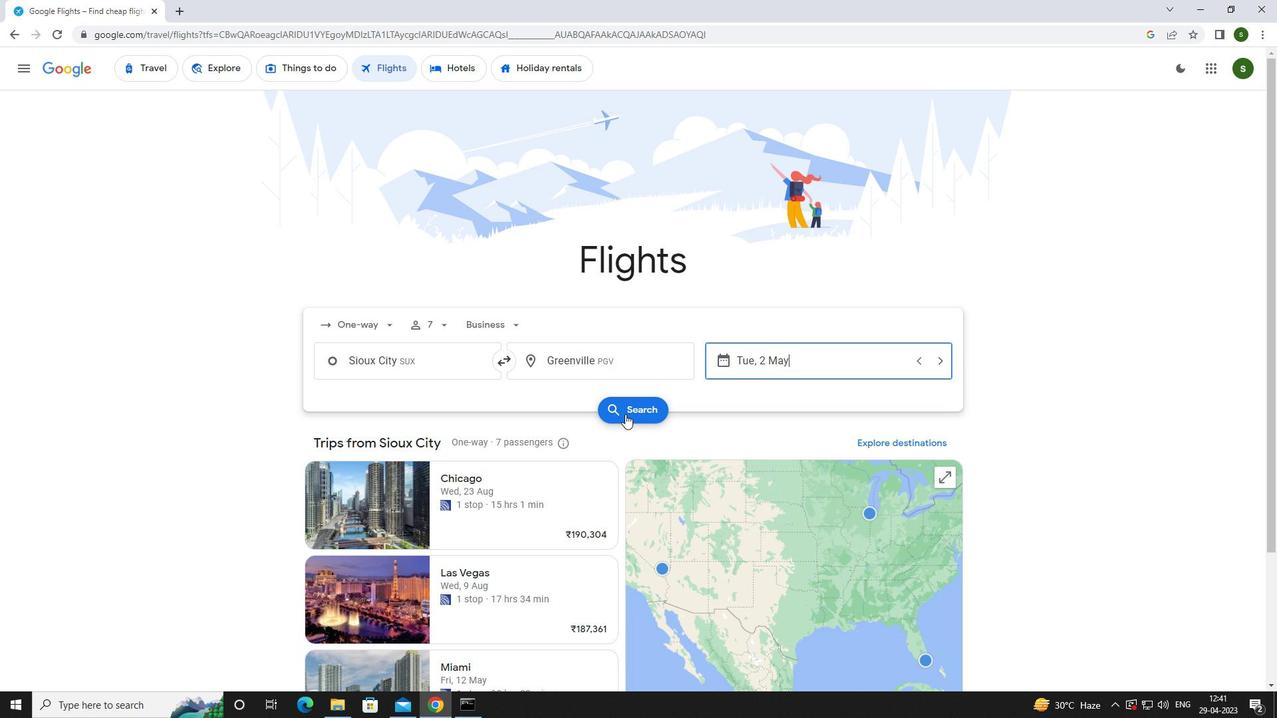 
Action: Mouse moved to (310, 190)
Screenshot: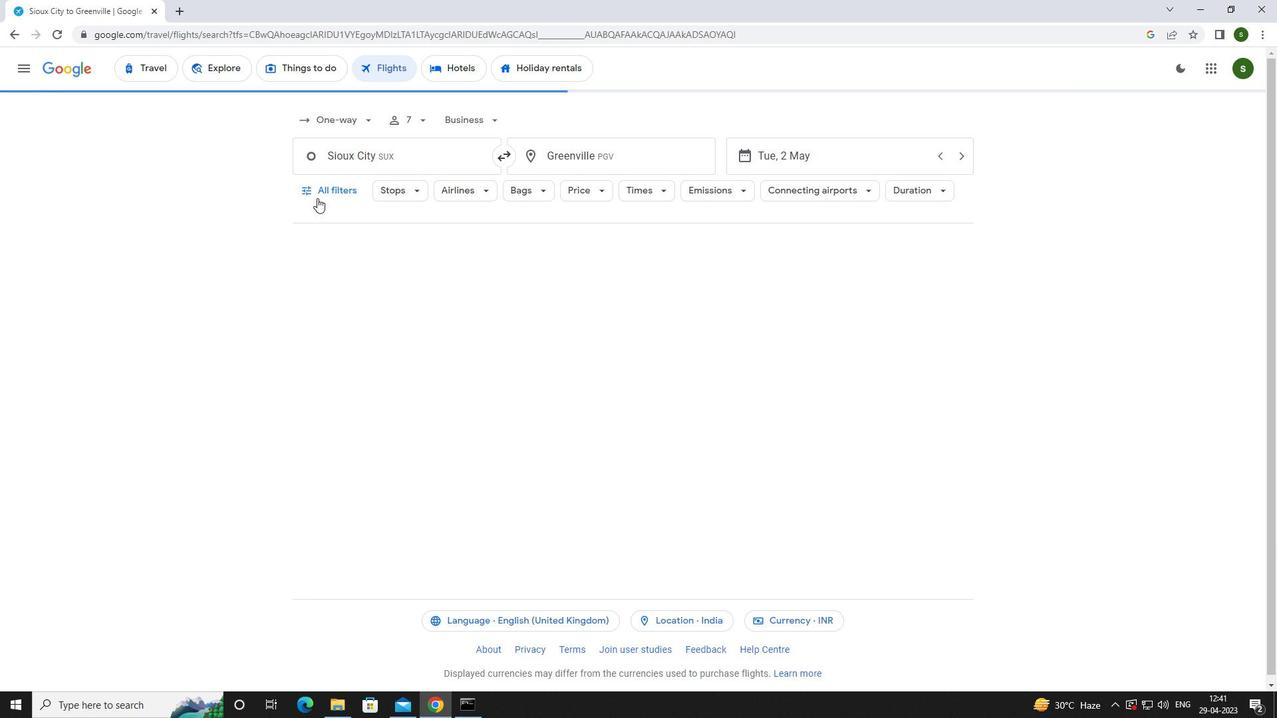 
Action: Mouse pressed left at (310, 190)
Screenshot: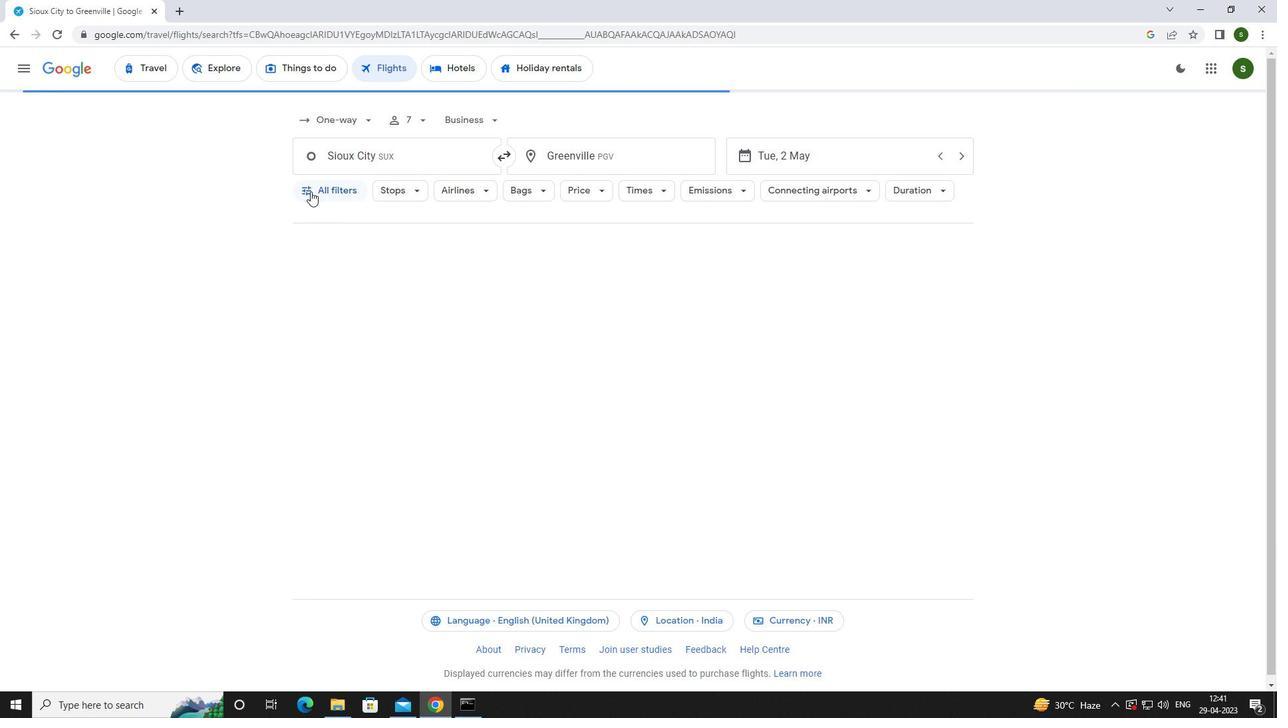 
Action: Mouse moved to (495, 469)
Screenshot: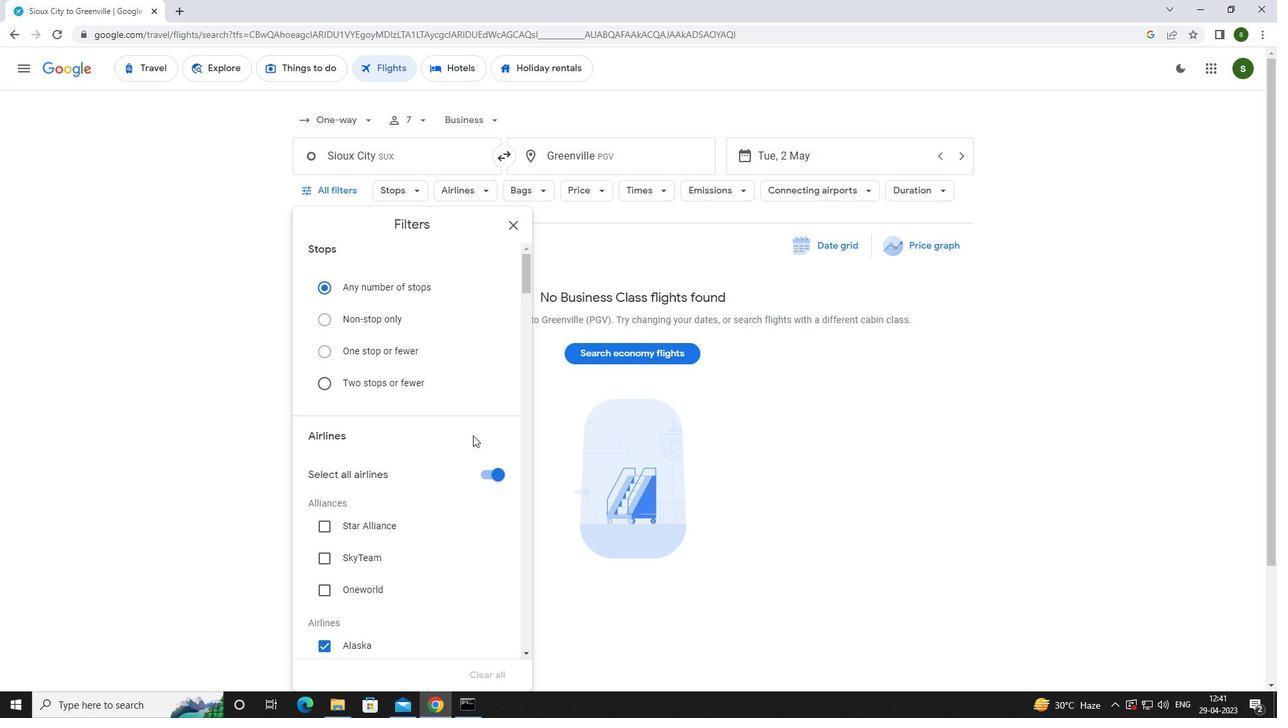 
Action: Mouse pressed left at (495, 469)
Screenshot: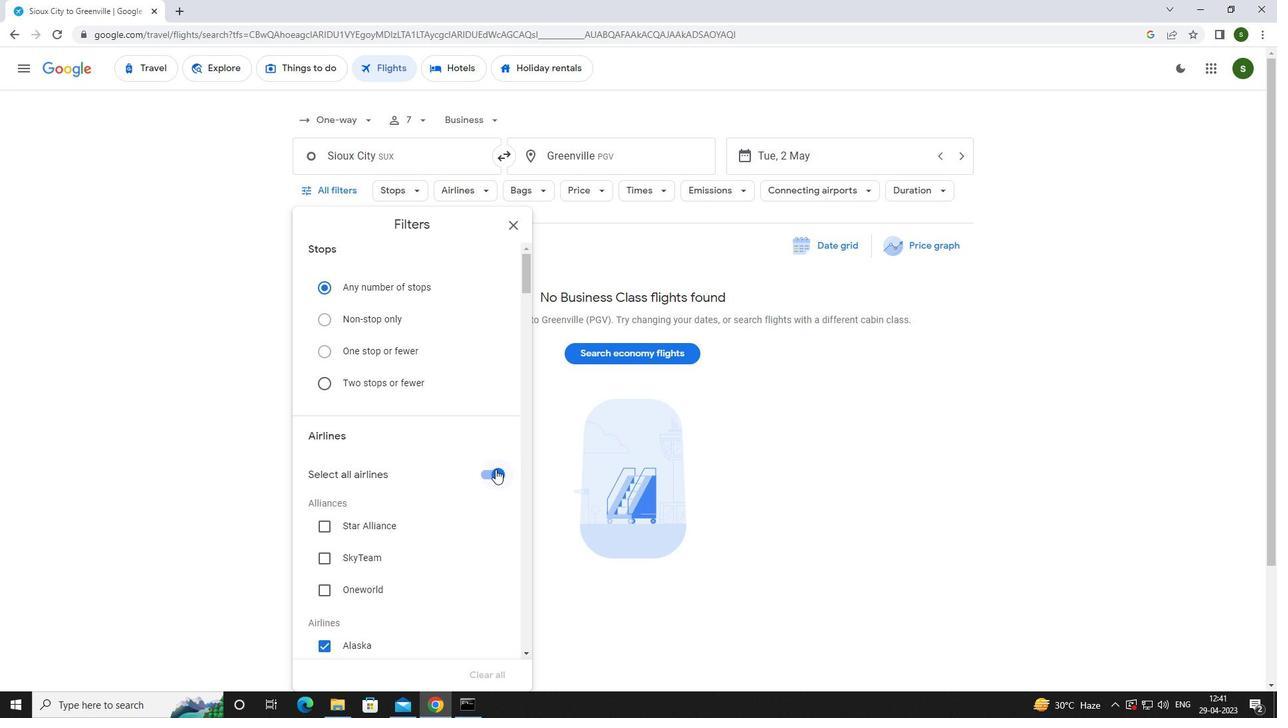 
Action: Mouse moved to (435, 397)
Screenshot: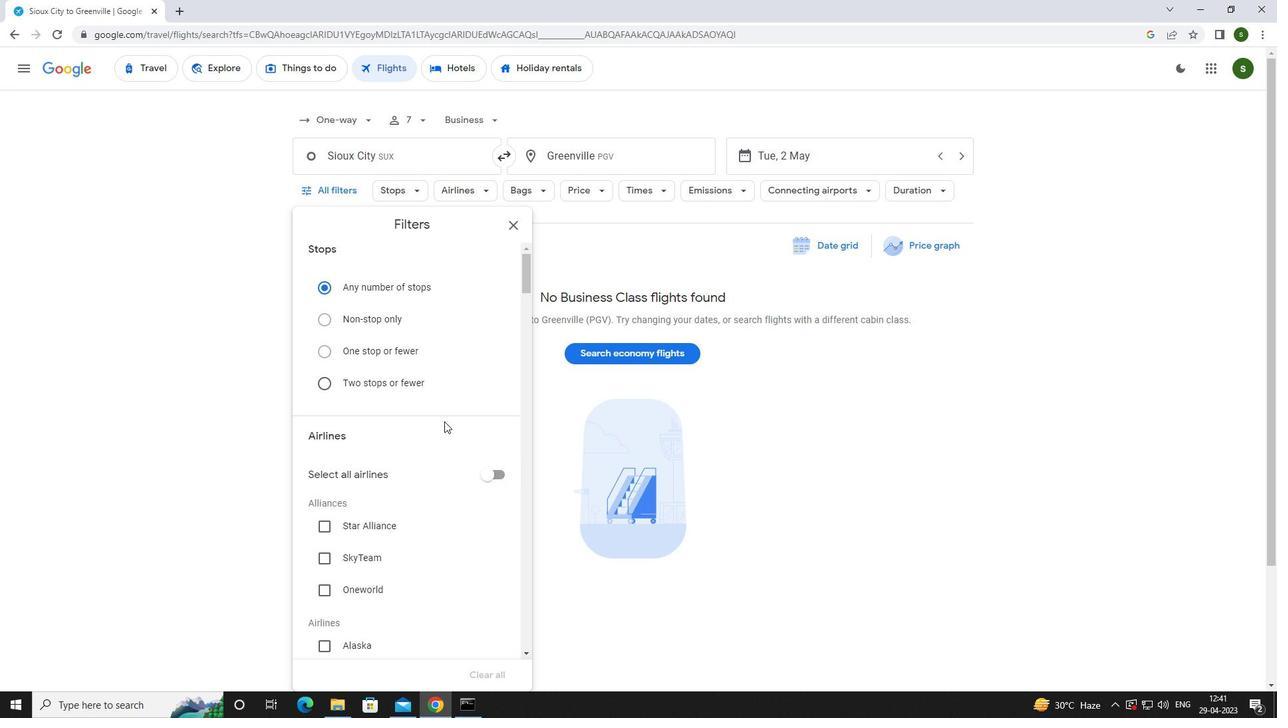 
Action: Mouse scrolled (435, 396) with delta (0, 0)
Screenshot: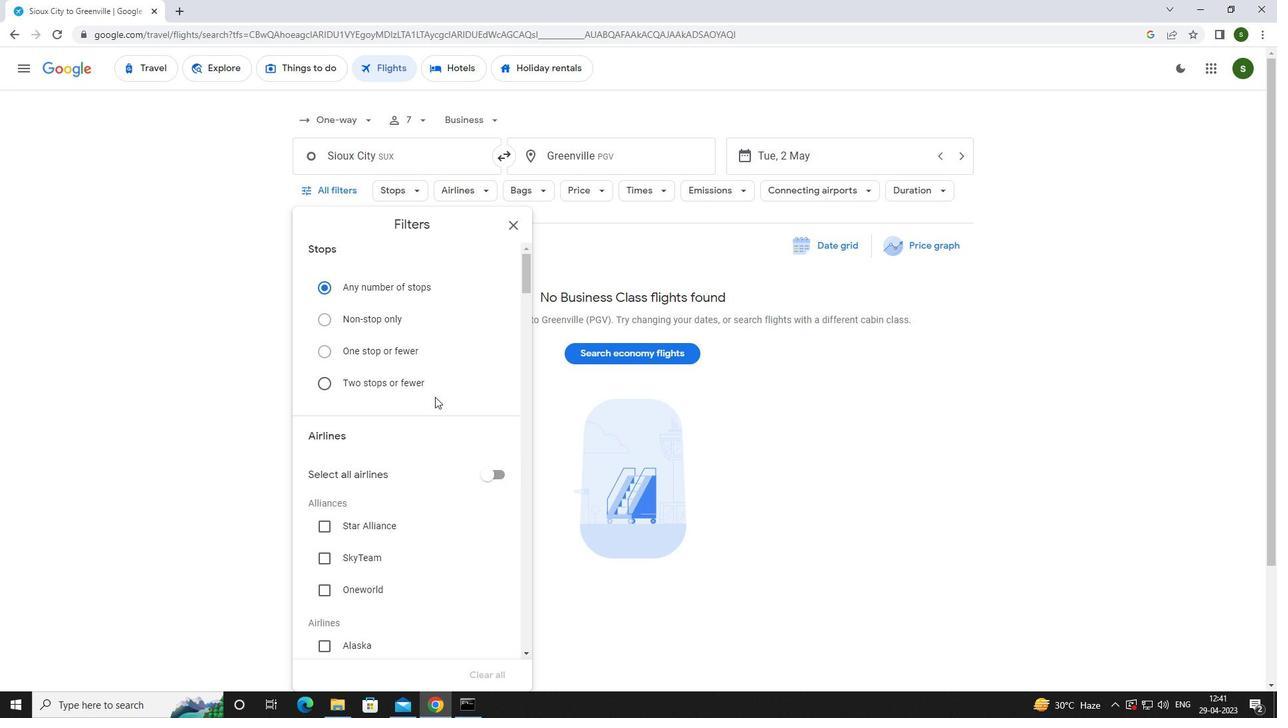 
Action: Mouse scrolled (435, 396) with delta (0, 0)
Screenshot: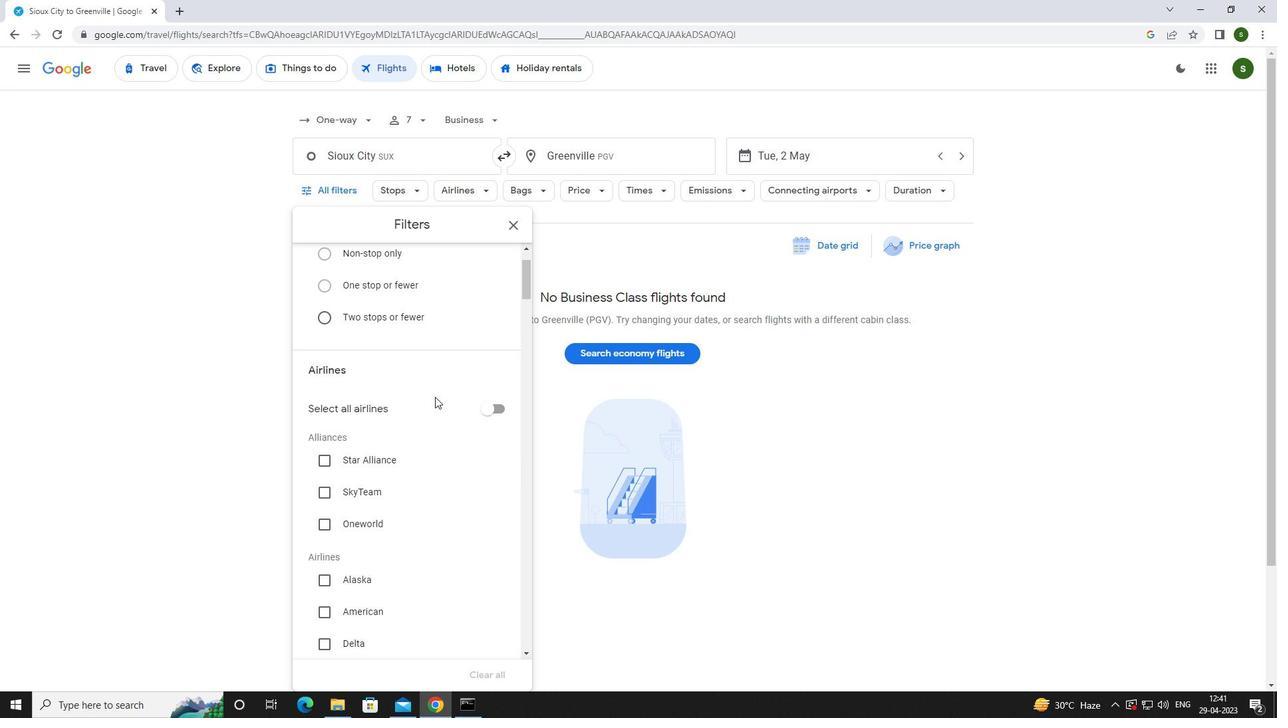 
Action: Mouse scrolled (435, 396) with delta (0, 0)
Screenshot: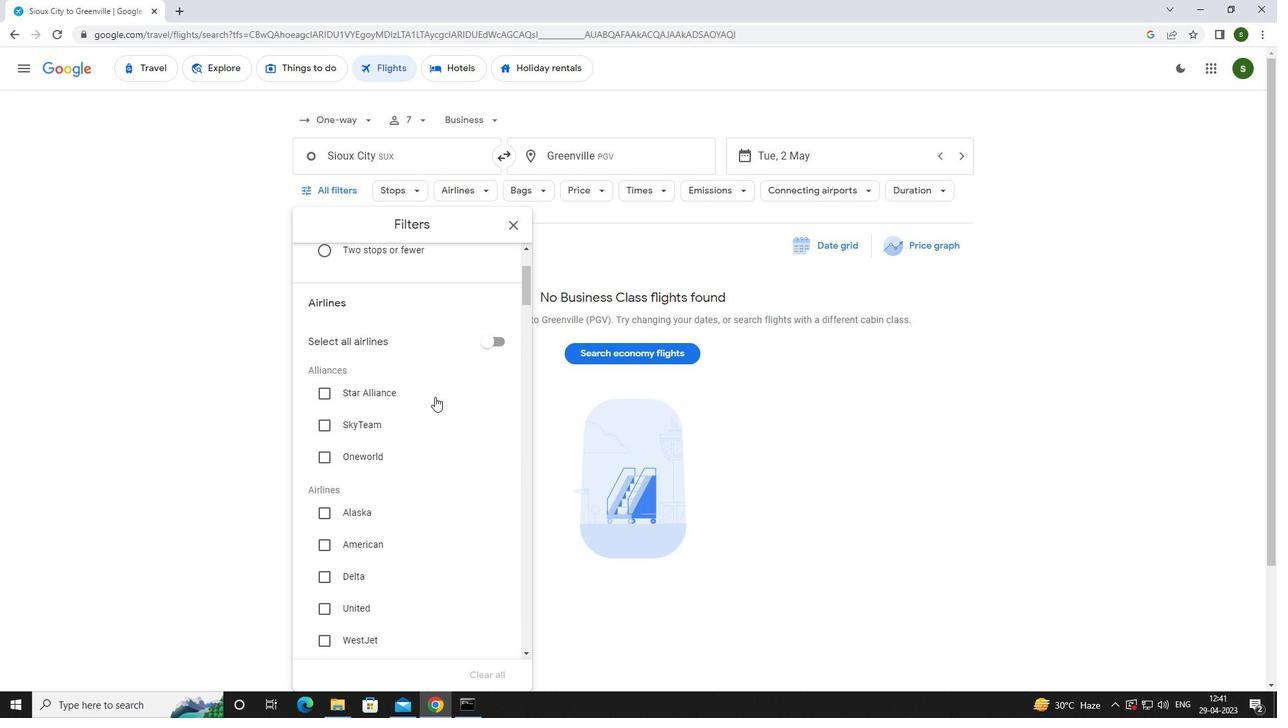 
Action: Mouse scrolled (435, 396) with delta (0, 0)
Screenshot: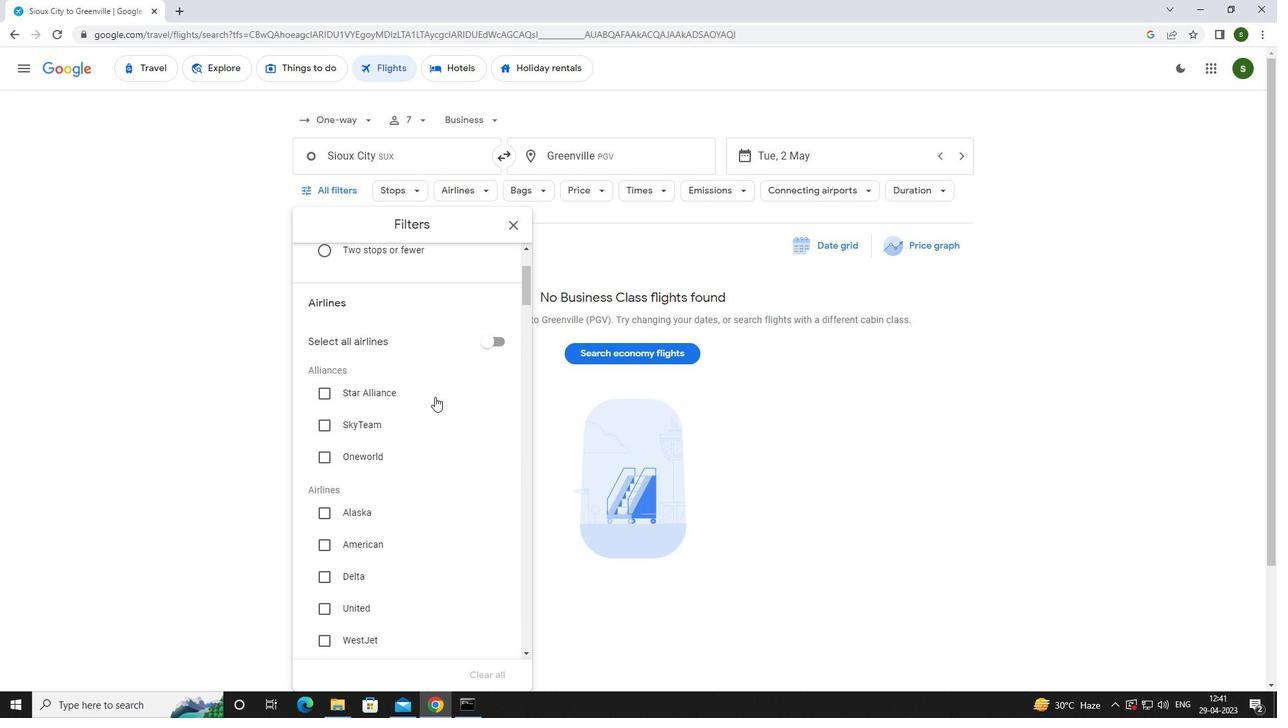 
Action: Mouse moved to (352, 437)
Screenshot: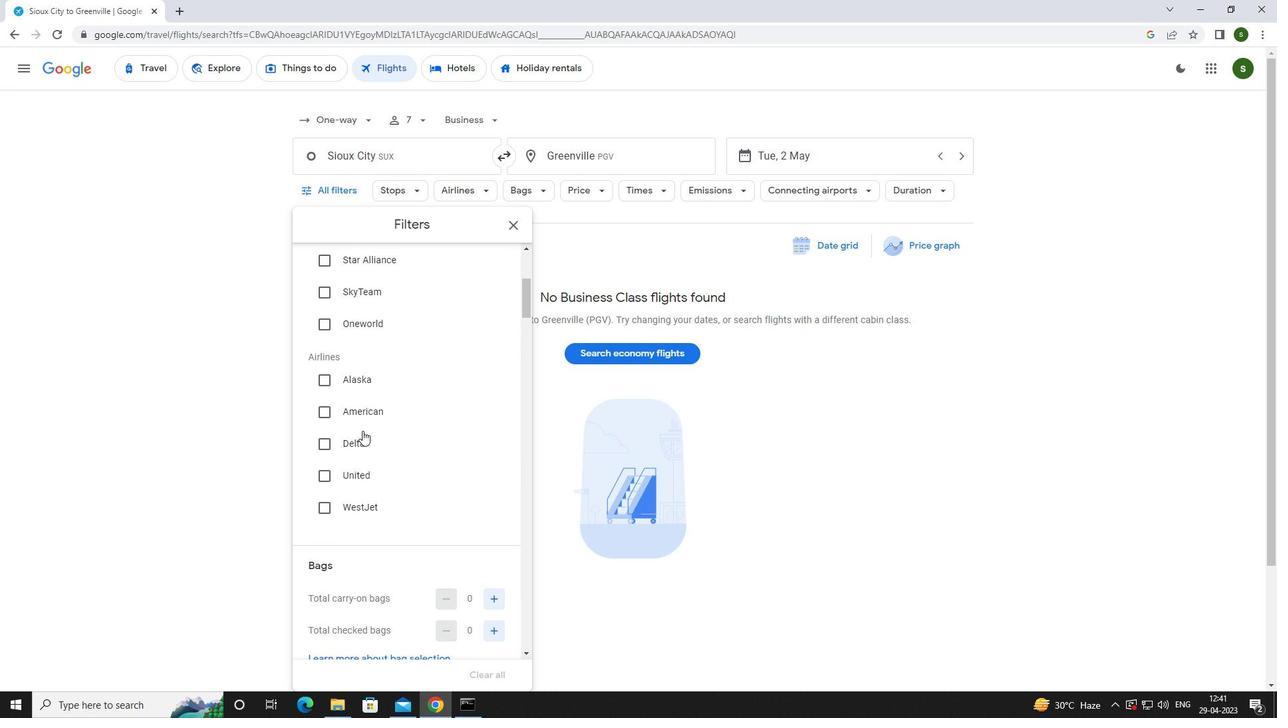 
Action: Mouse pressed left at (352, 437)
Screenshot: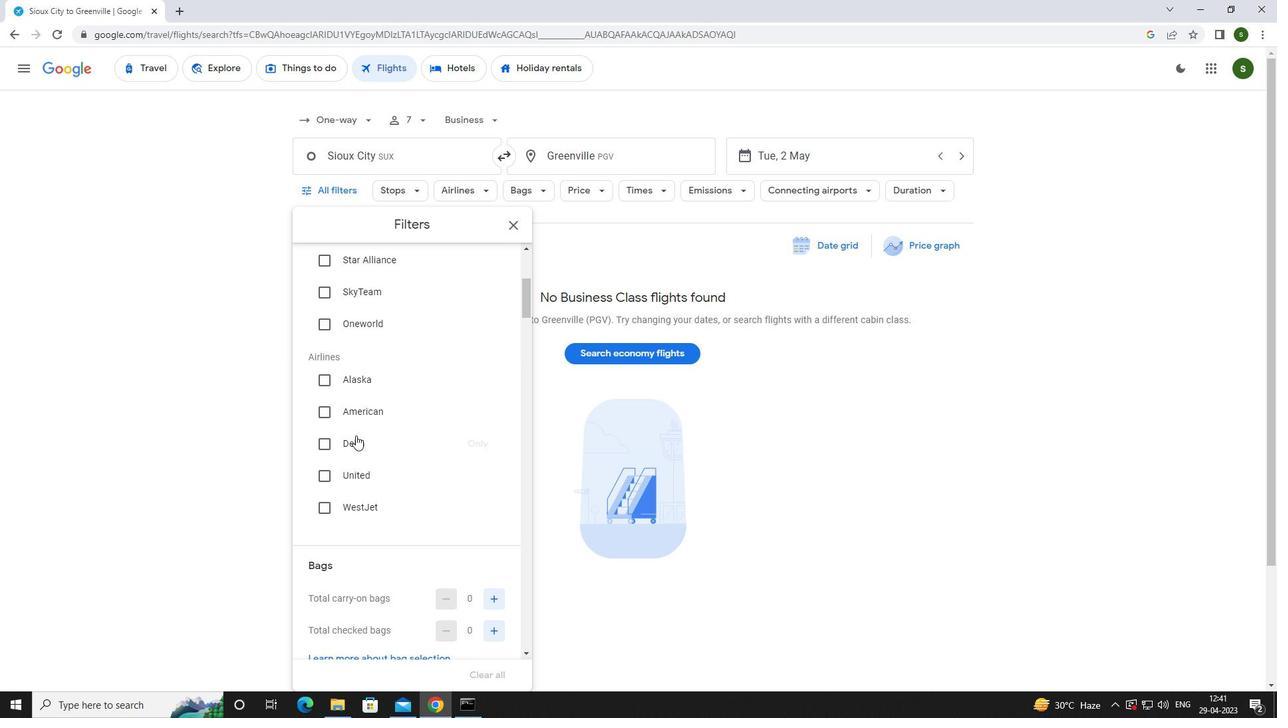 
Action: Mouse moved to (433, 447)
Screenshot: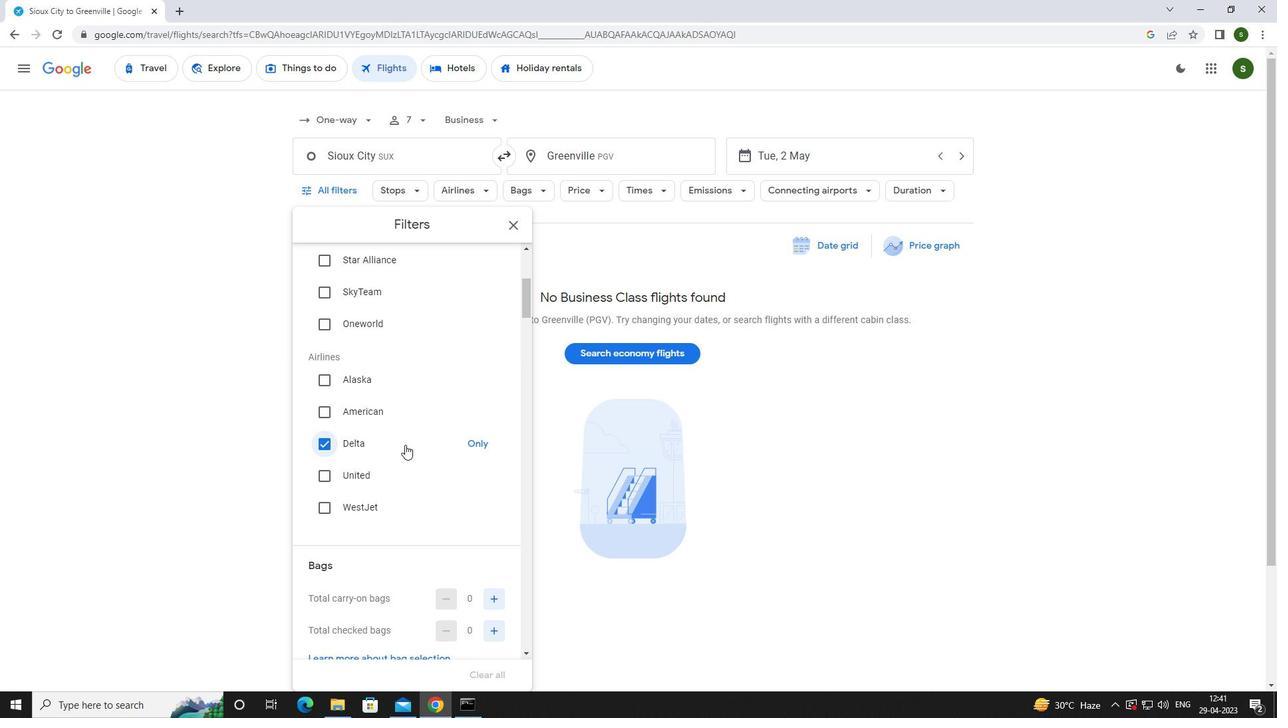 
Action: Mouse scrolled (433, 446) with delta (0, 0)
Screenshot: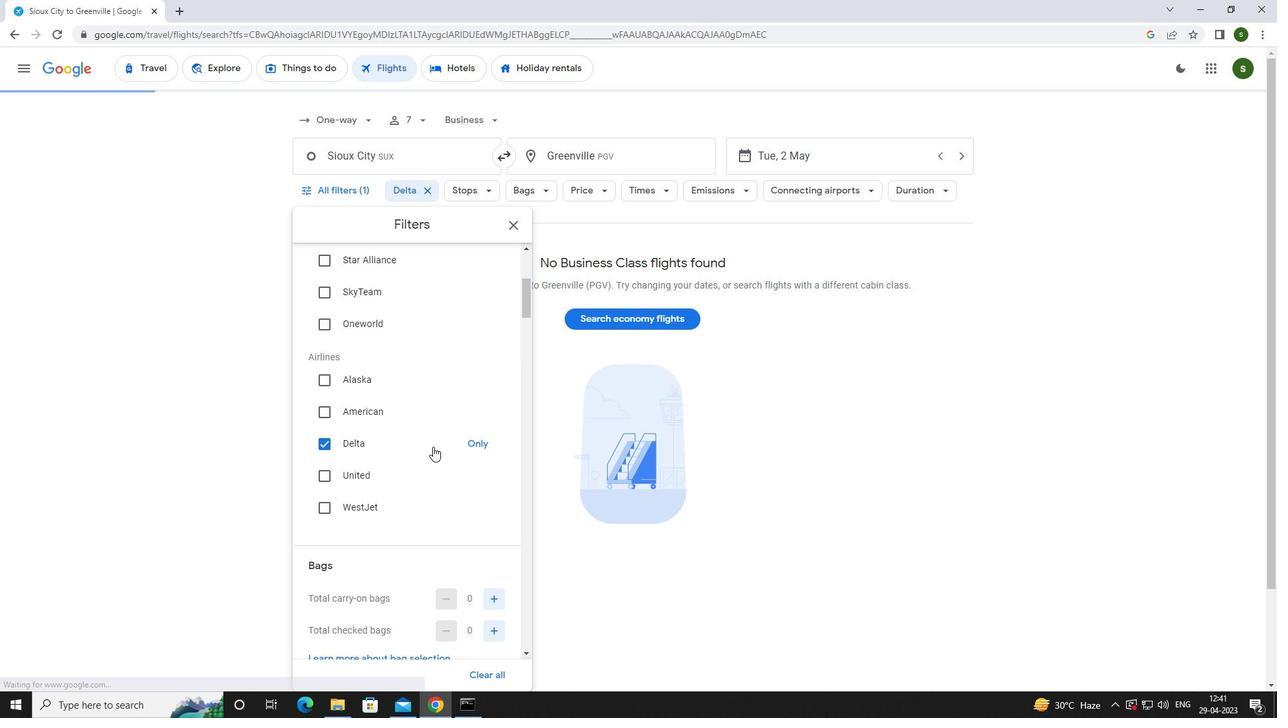 
Action: Mouse scrolled (433, 446) with delta (0, 0)
Screenshot: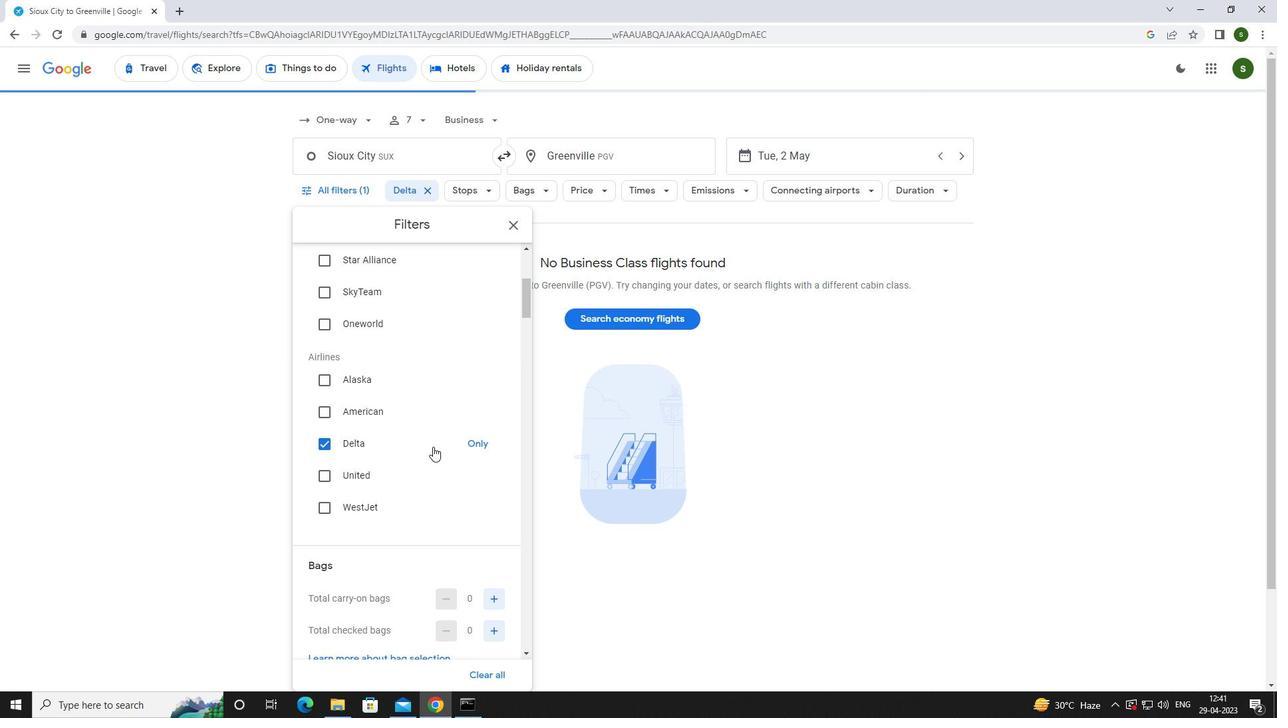 
Action: Mouse scrolled (433, 446) with delta (0, 0)
Screenshot: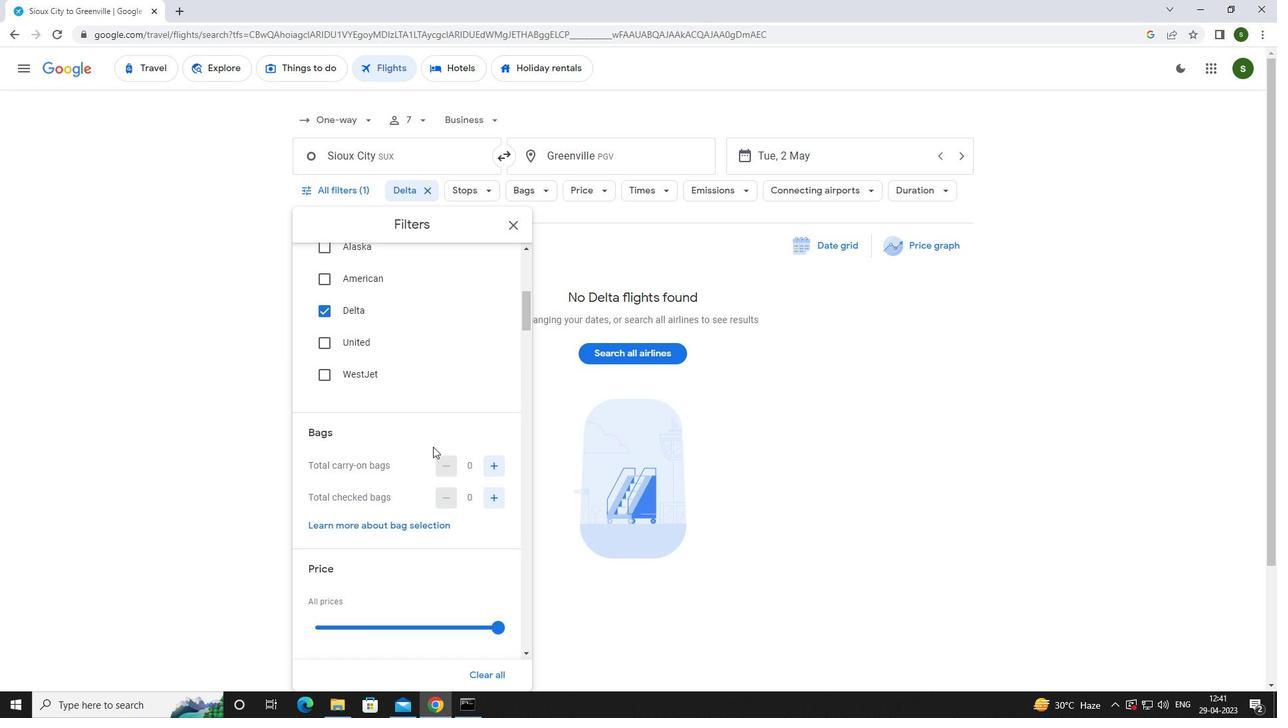 
Action: Mouse moved to (489, 400)
Screenshot: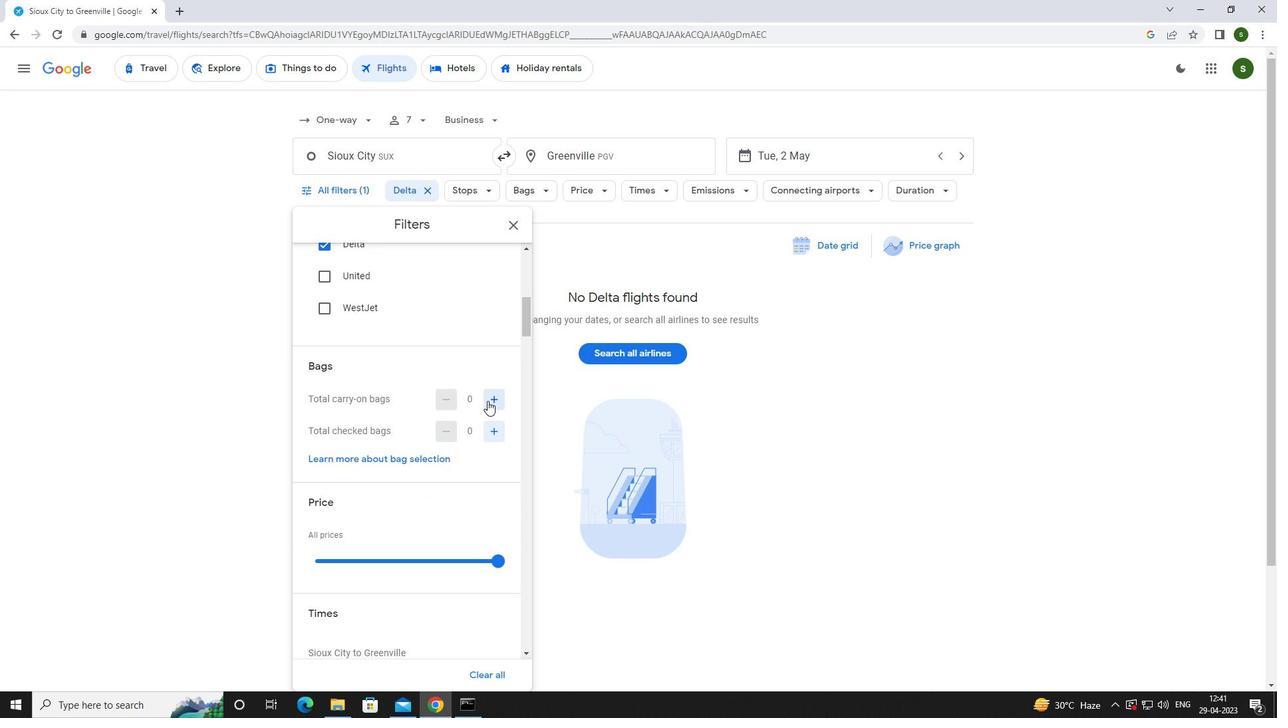 
Action: Mouse pressed left at (489, 400)
Screenshot: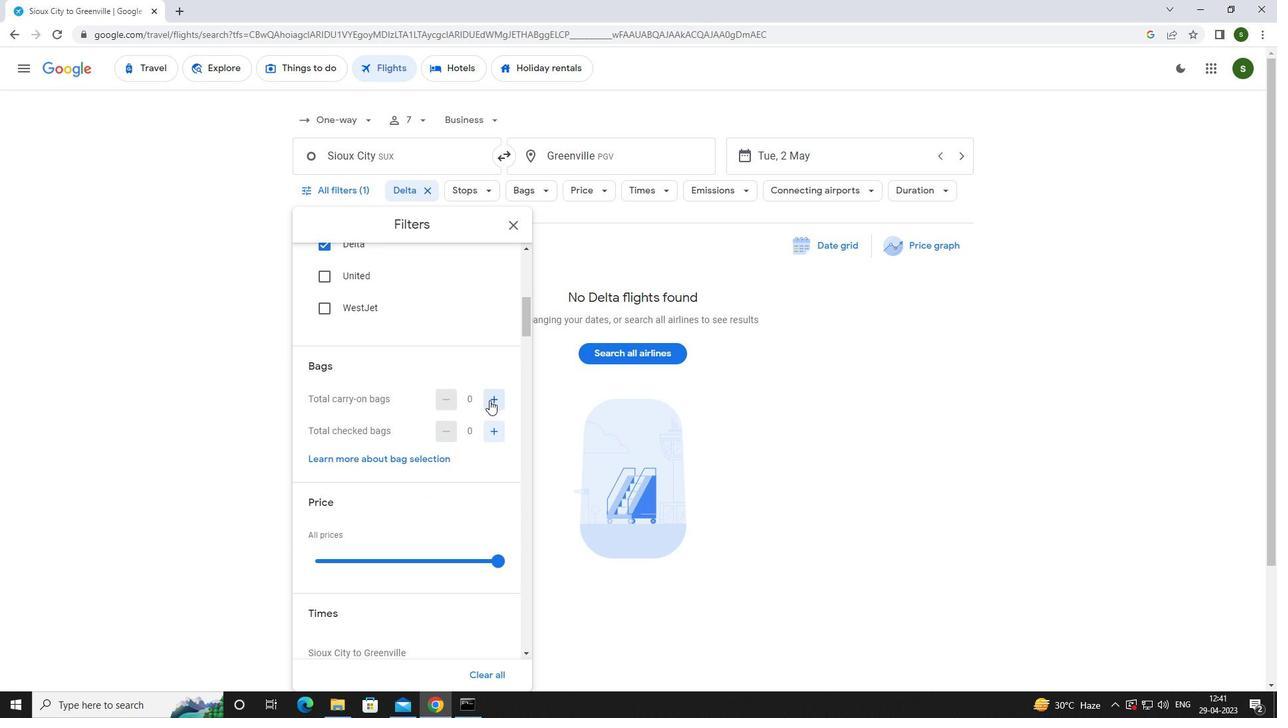 
Action: Mouse moved to (421, 432)
Screenshot: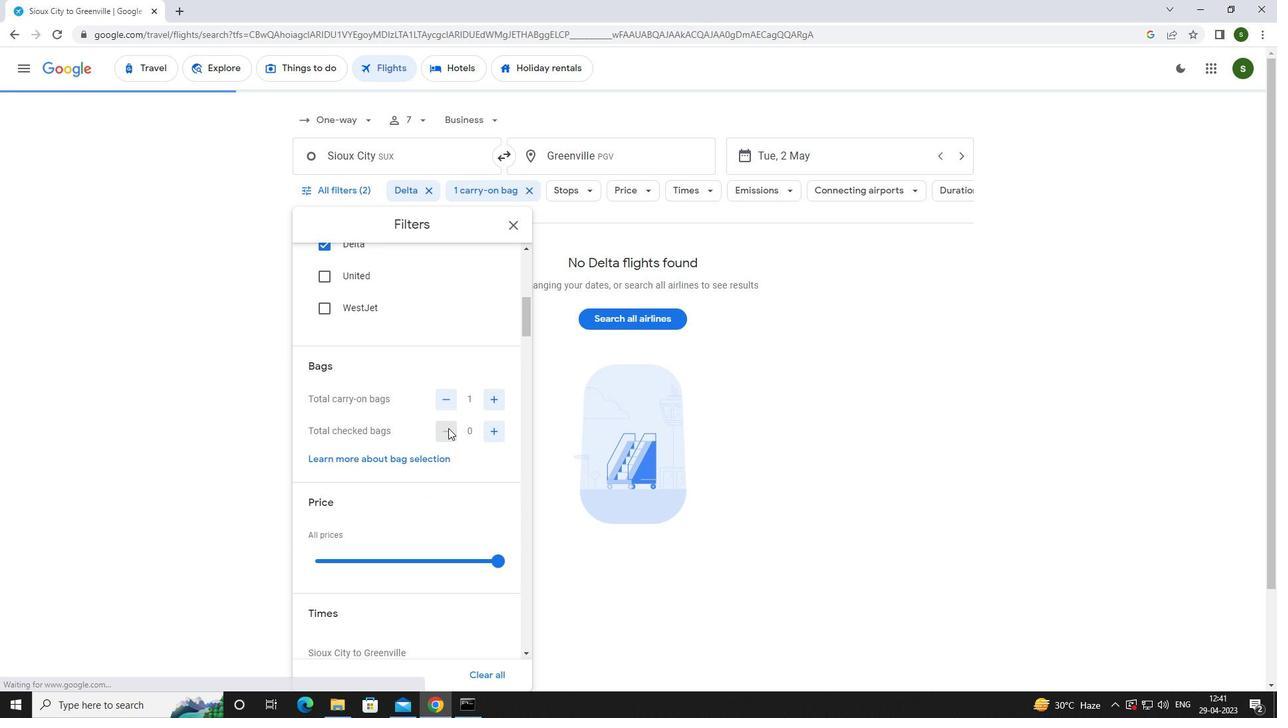 
Action: Mouse scrolled (421, 431) with delta (0, 0)
Screenshot: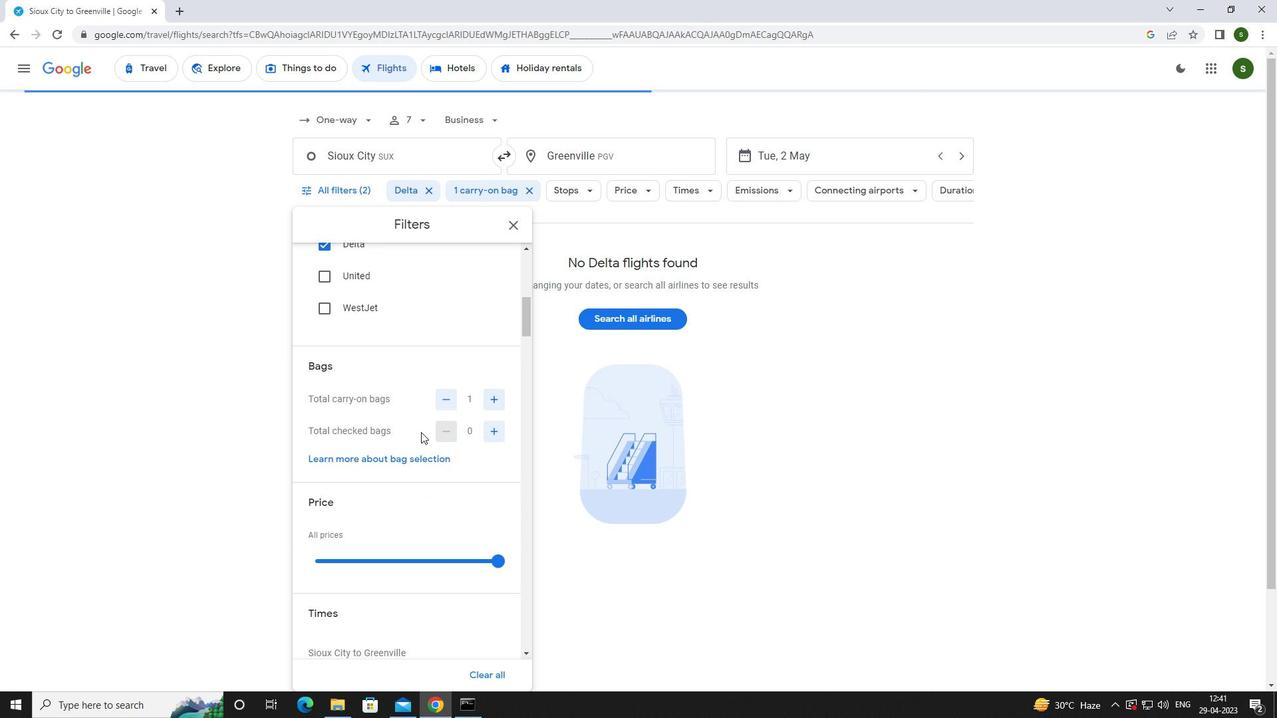 
Action: Mouse scrolled (421, 431) with delta (0, 0)
Screenshot: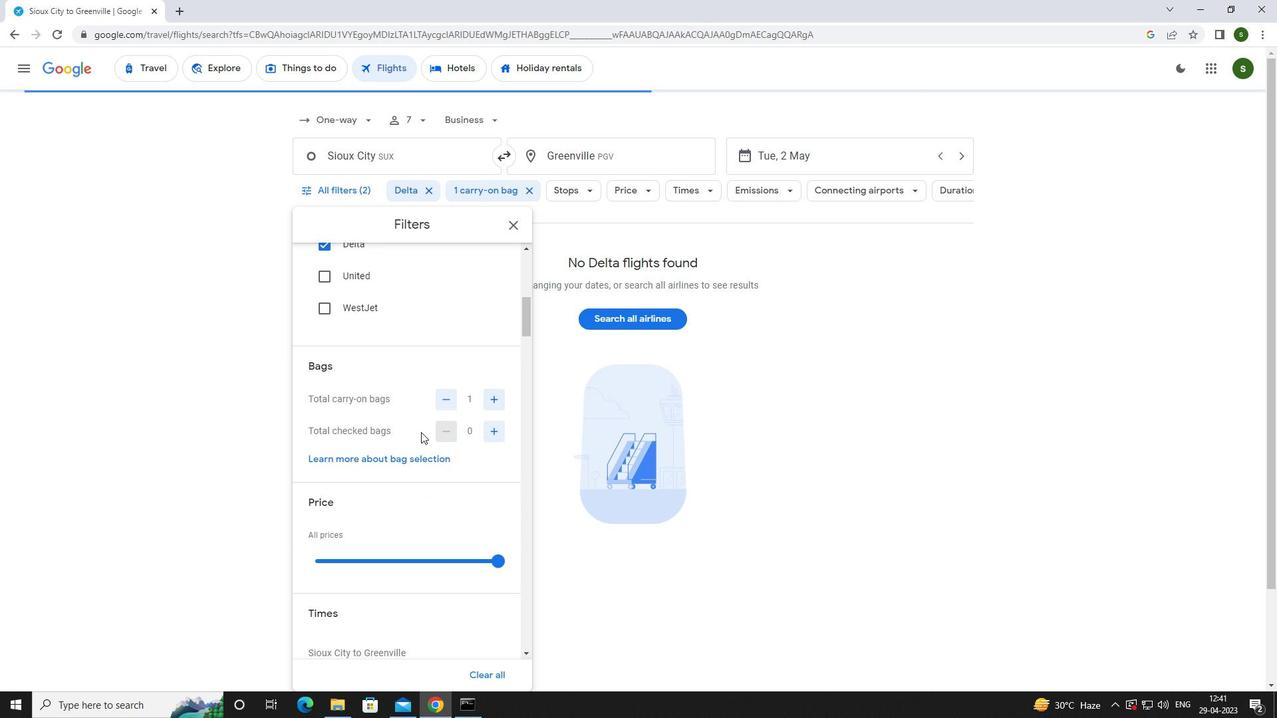 
Action: Mouse moved to (498, 425)
Screenshot: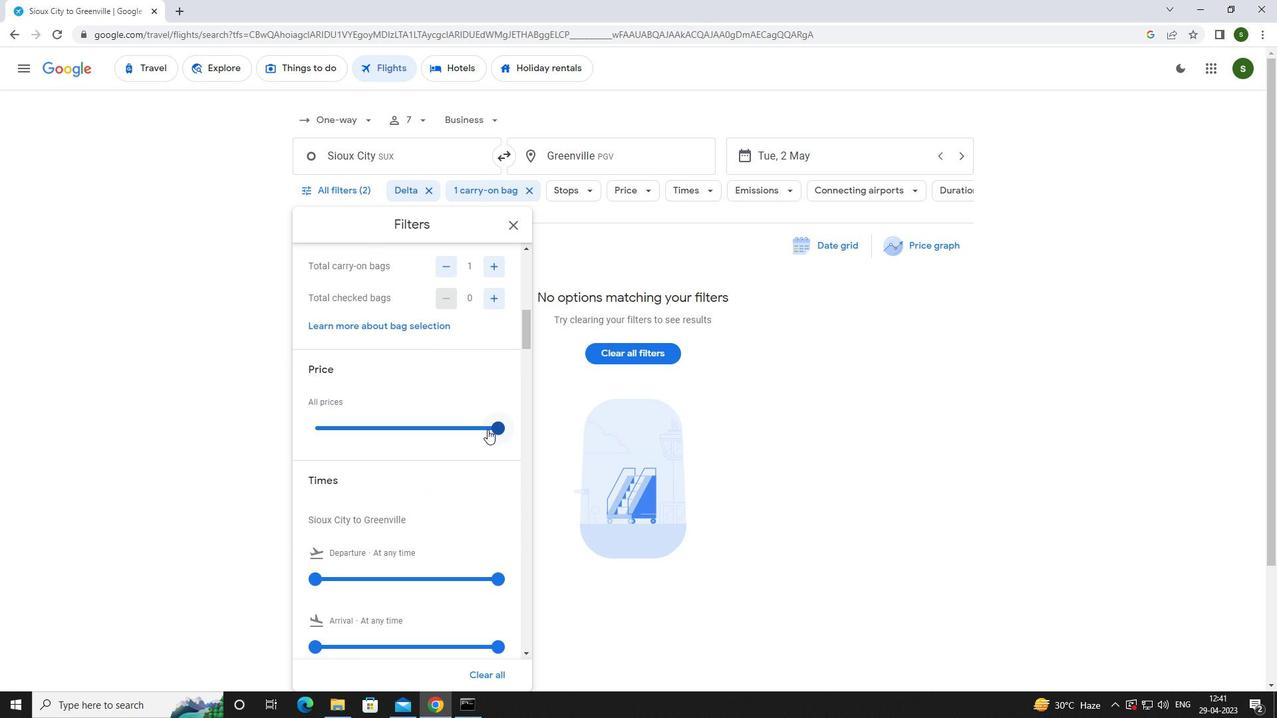 
Action: Mouse pressed left at (498, 425)
Screenshot: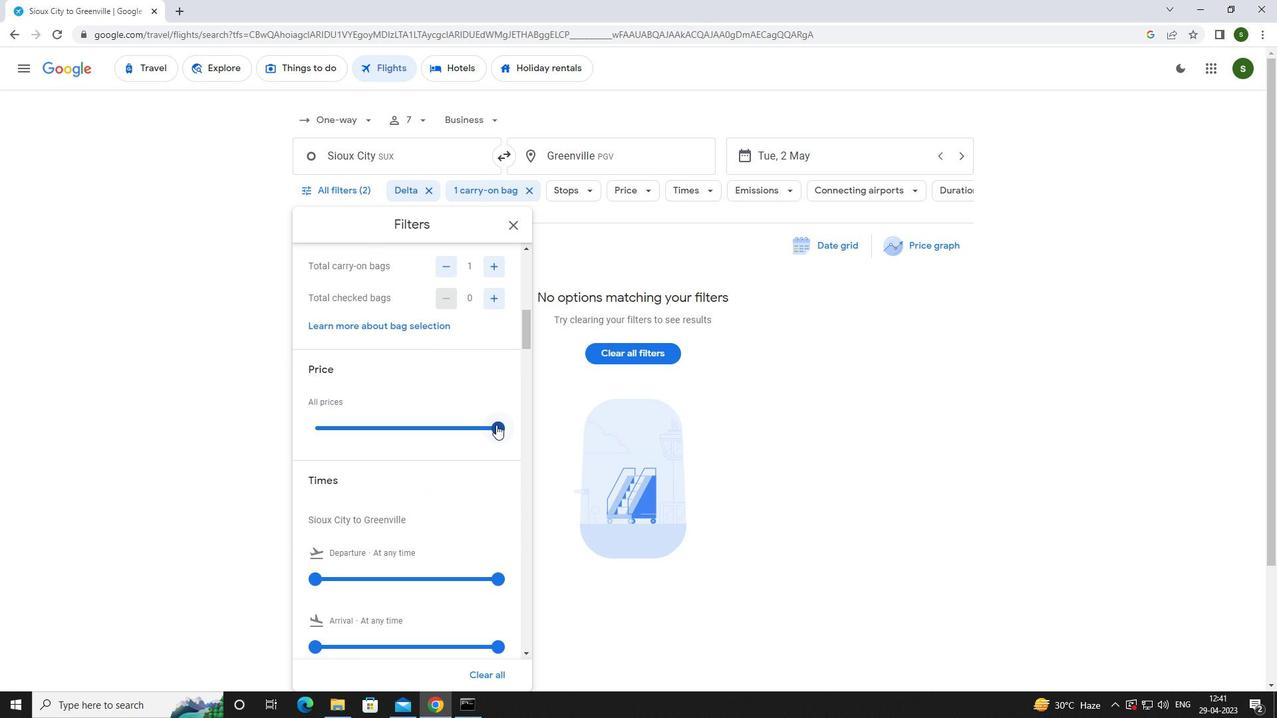 
Action: Mouse moved to (405, 454)
Screenshot: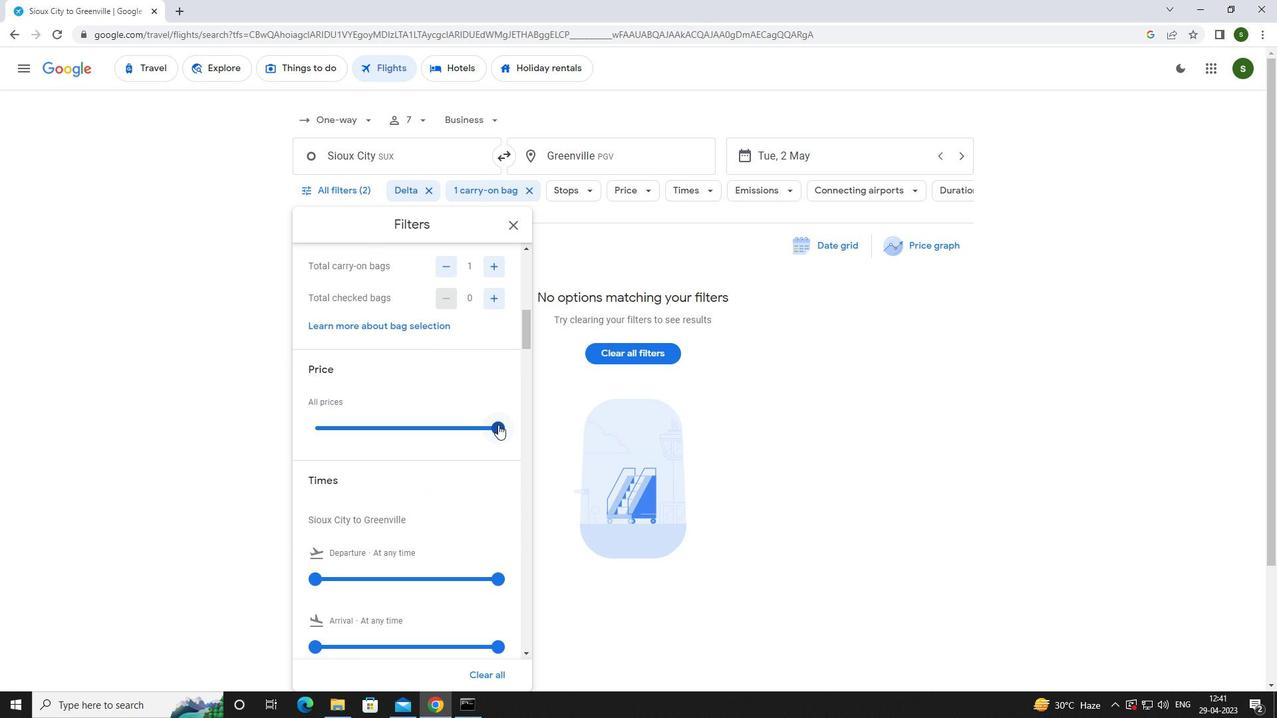
Action: Mouse scrolled (405, 453) with delta (0, 0)
Screenshot: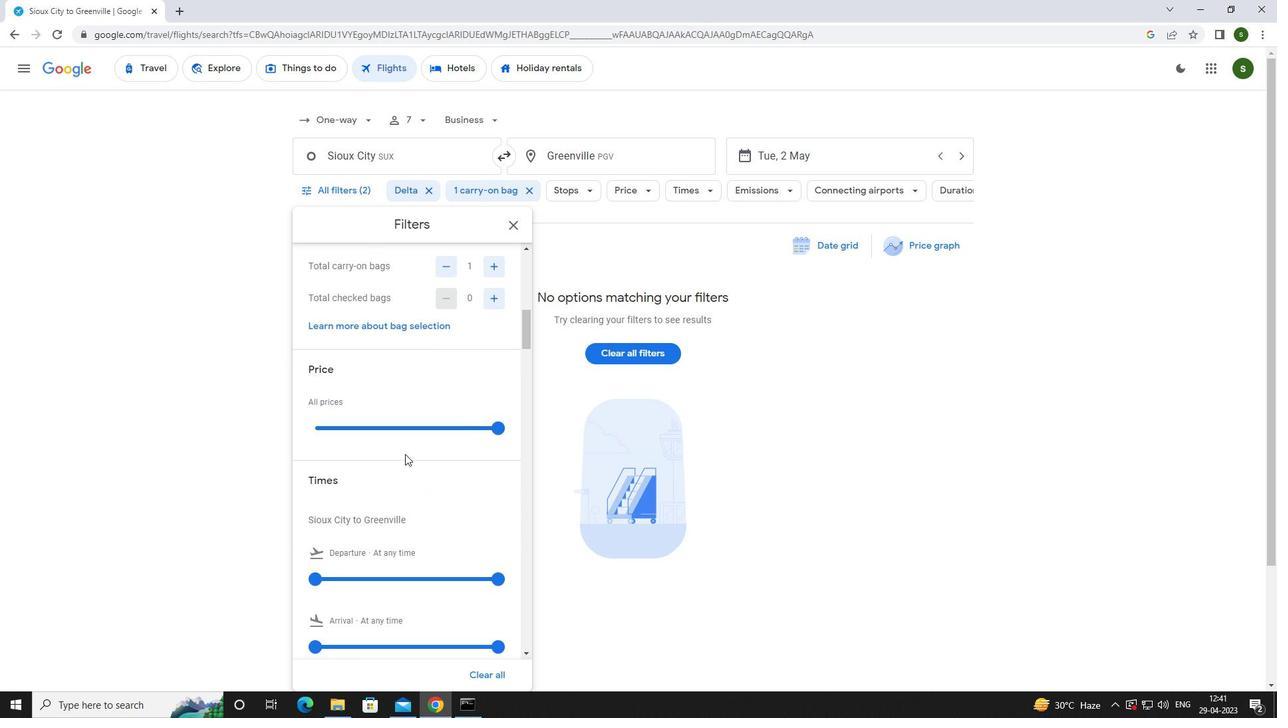
Action: Mouse scrolled (405, 453) with delta (0, 0)
Screenshot: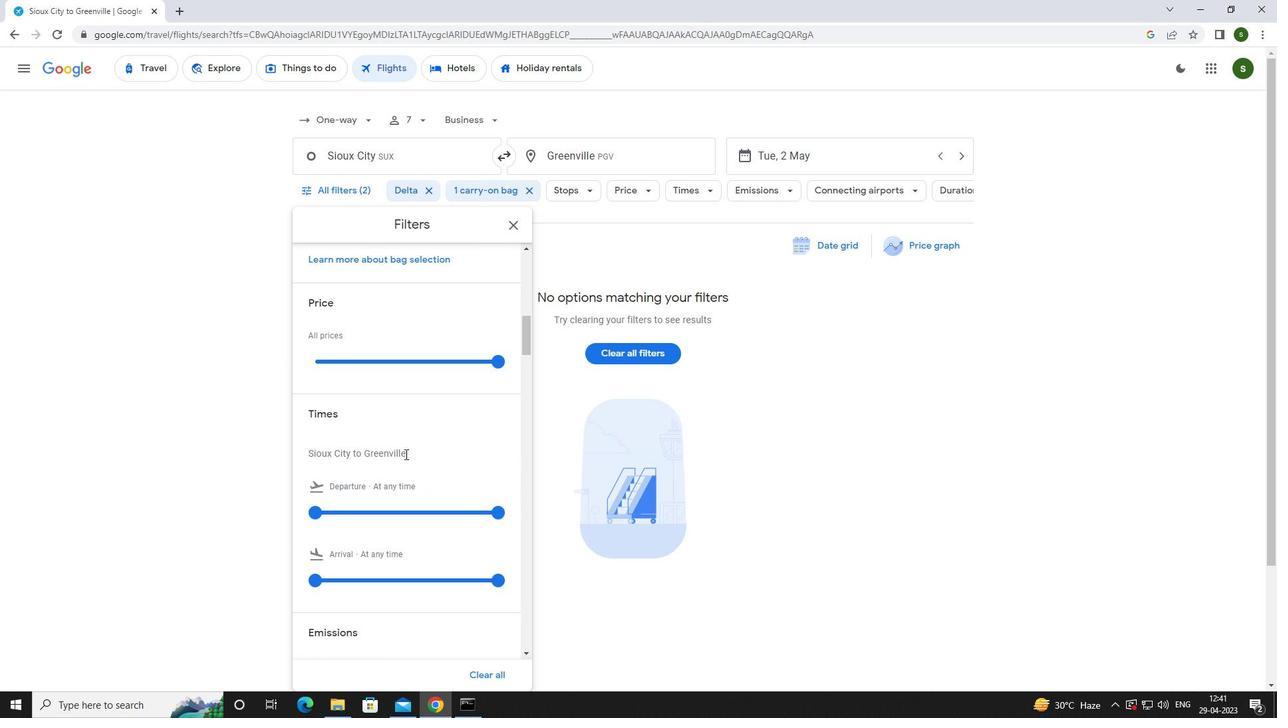 
Action: Mouse moved to (315, 447)
Screenshot: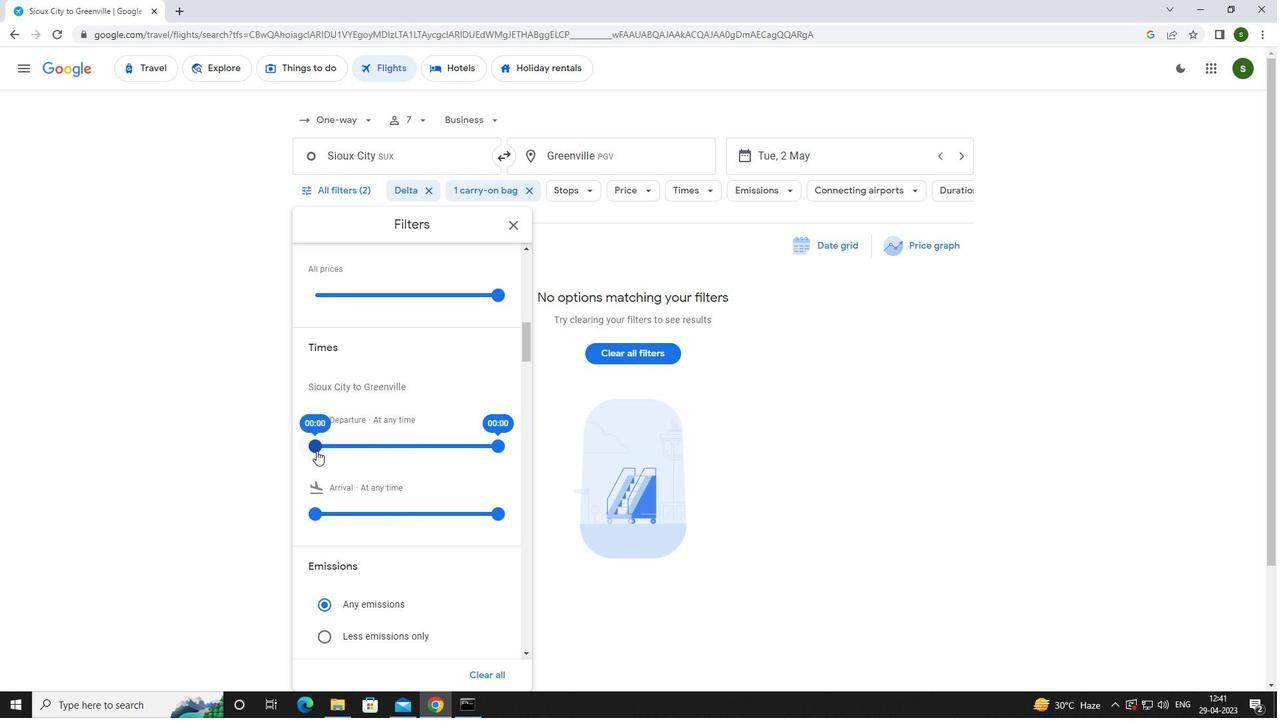 
Action: Mouse pressed left at (315, 447)
Screenshot: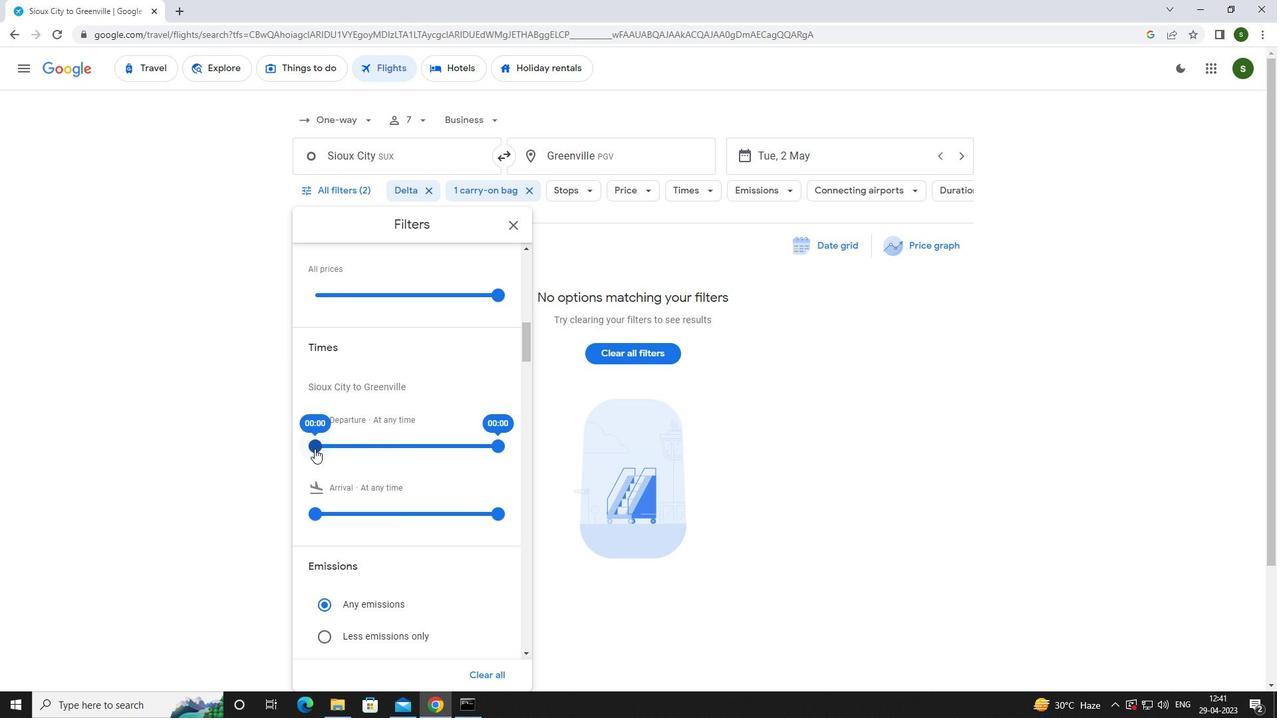 
Action: Mouse moved to (783, 443)
Screenshot: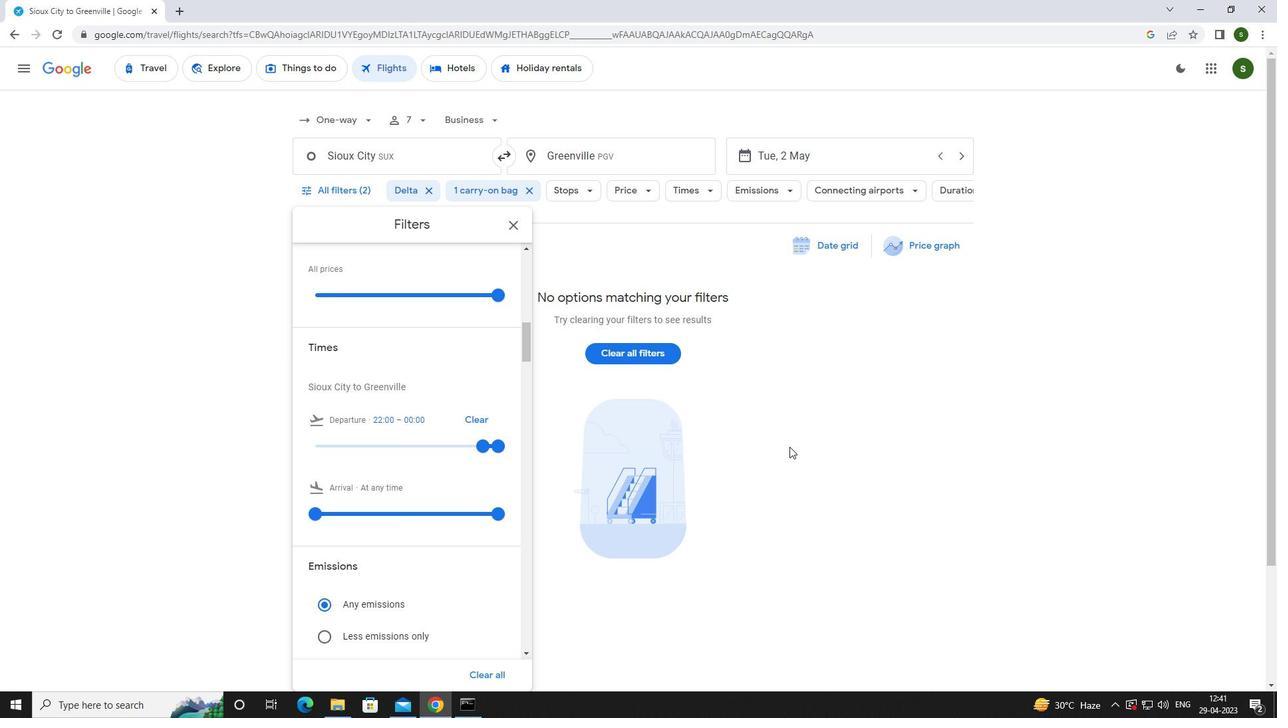 
Action: Mouse pressed left at (783, 443)
Screenshot: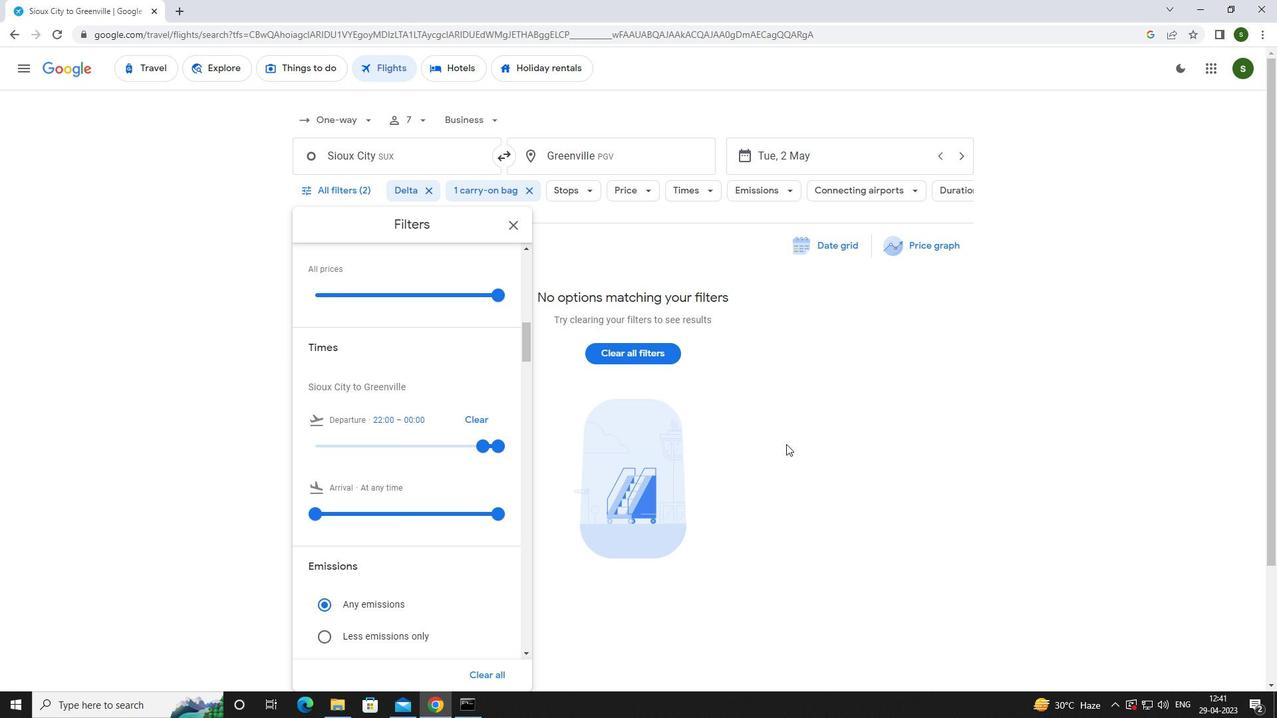 
Action: Mouse moved to (779, 444)
Screenshot: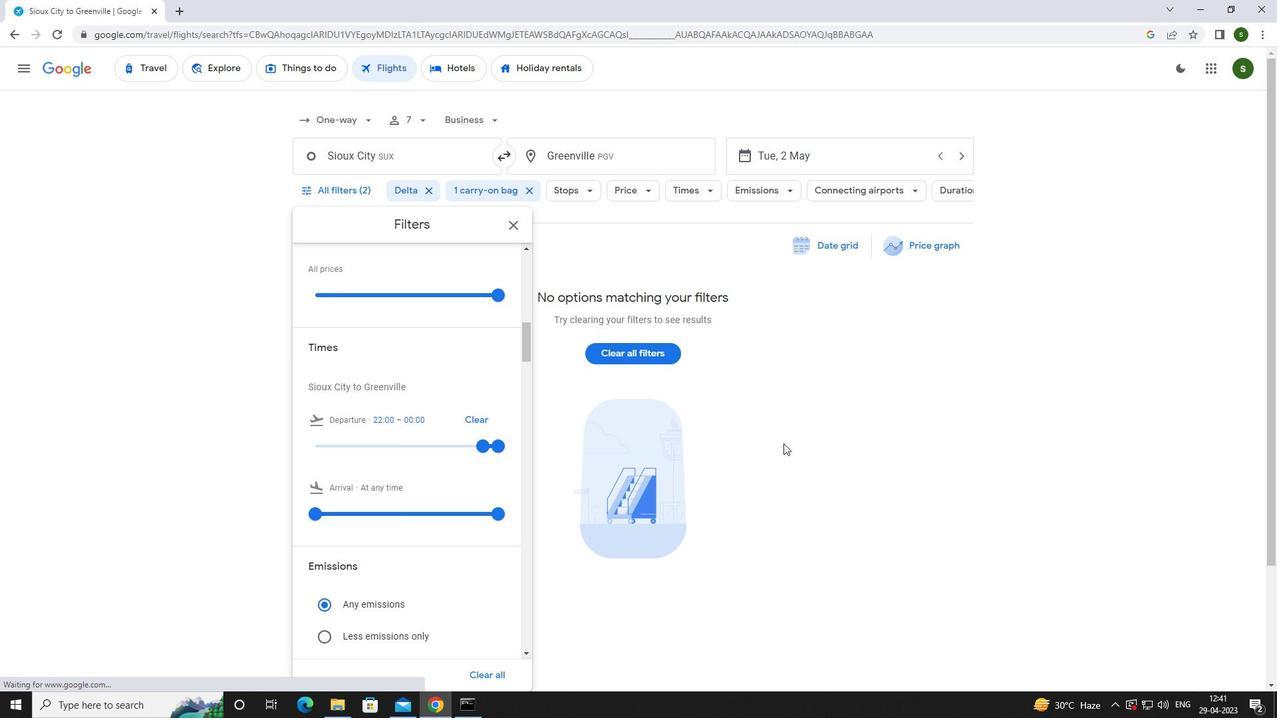 
